 Task: Filter people with service categories by Consulting.
Action: Mouse moved to (488, 114)
Screenshot: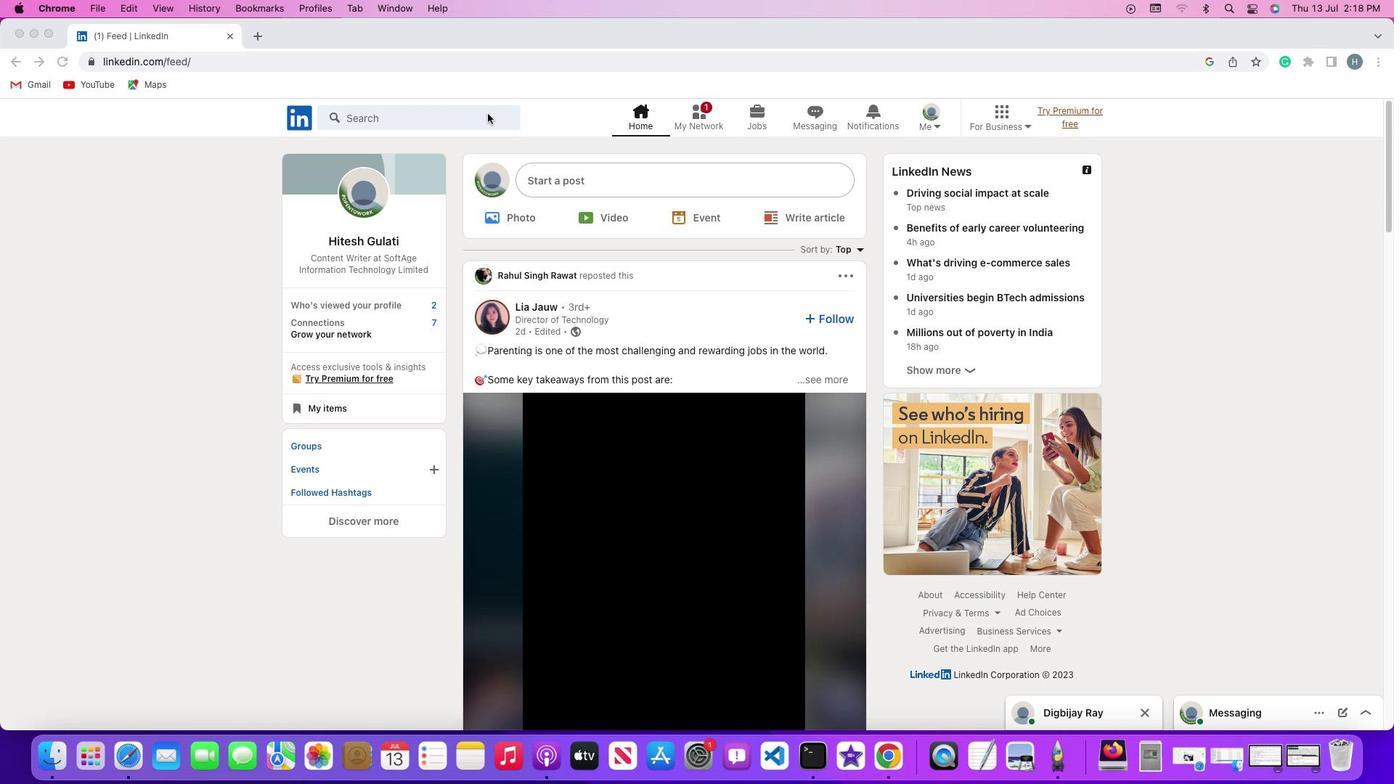 
Action: Mouse pressed left at (488, 114)
Screenshot: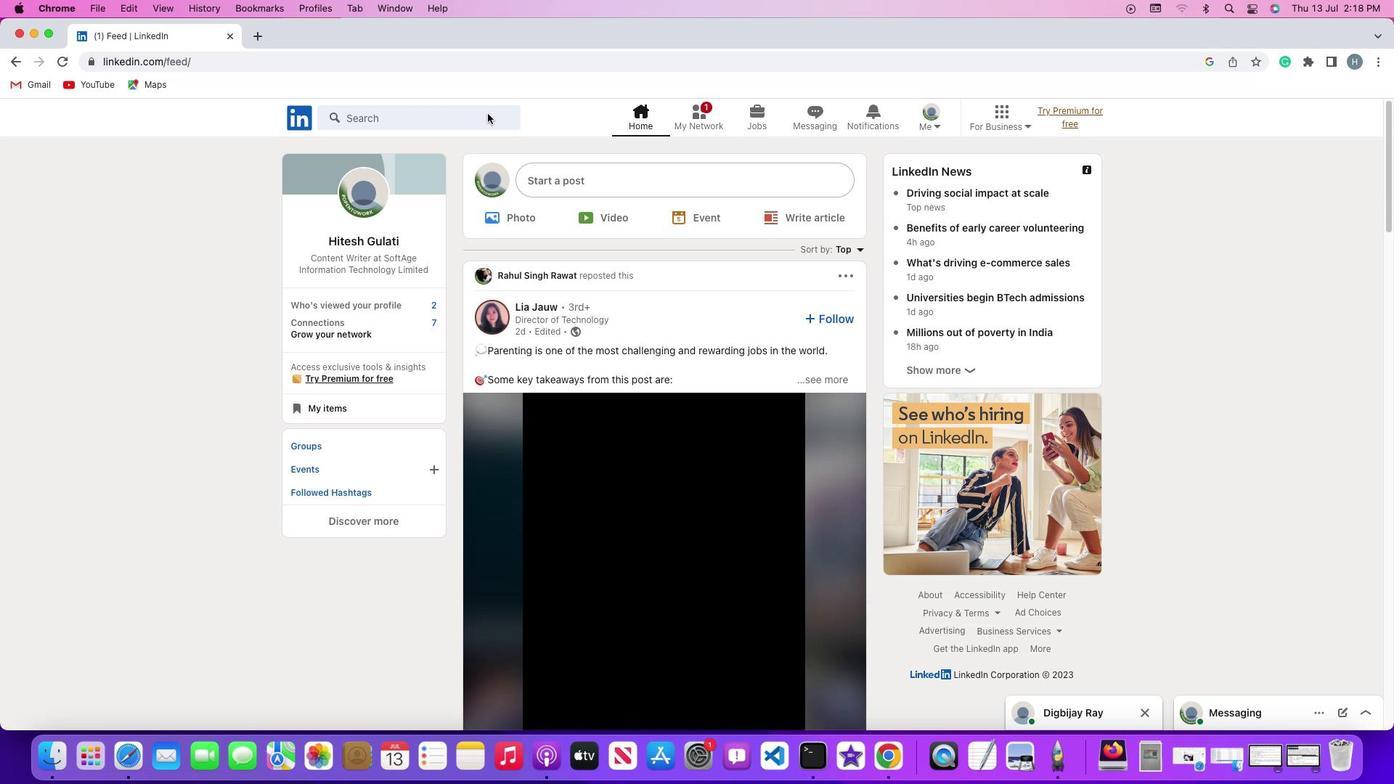 
Action: Mouse pressed left at (488, 114)
Screenshot: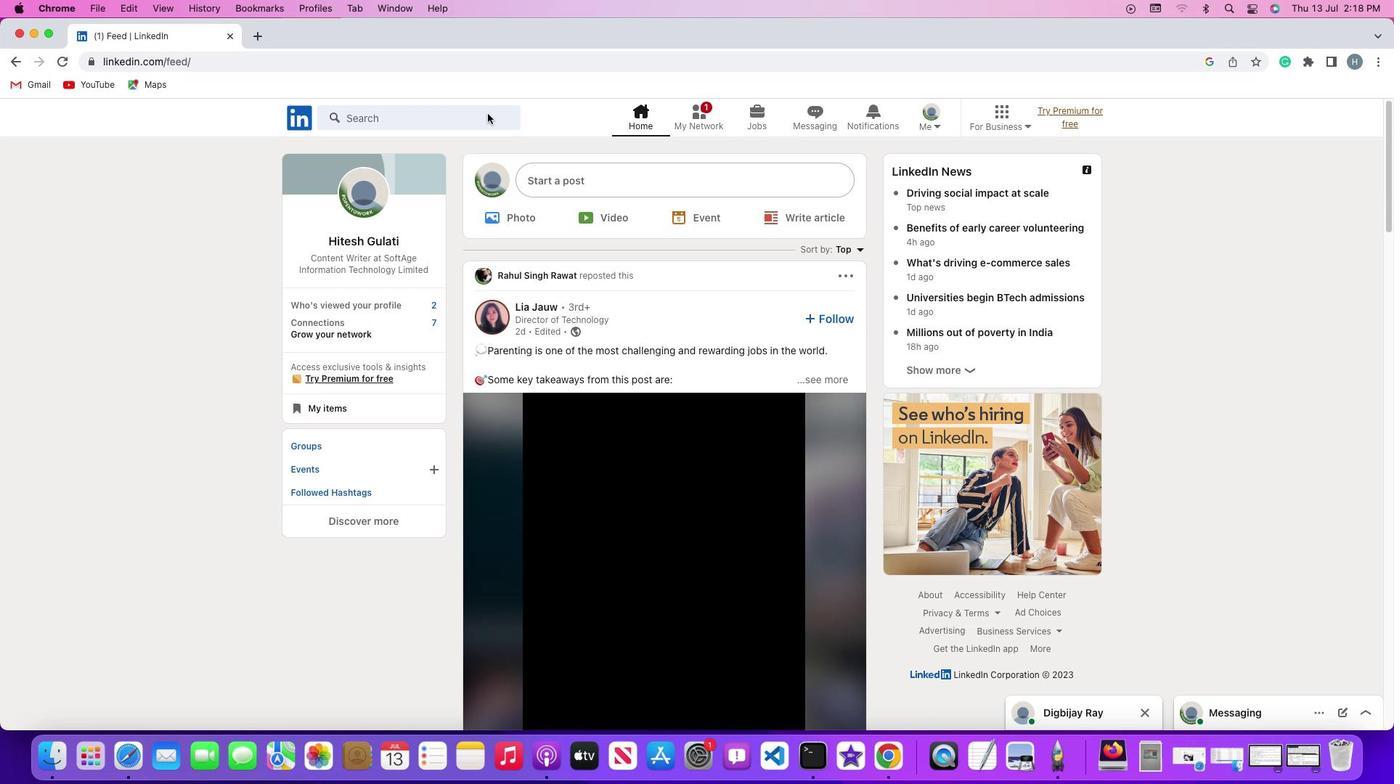
Action: Mouse moved to (487, 114)
Screenshot: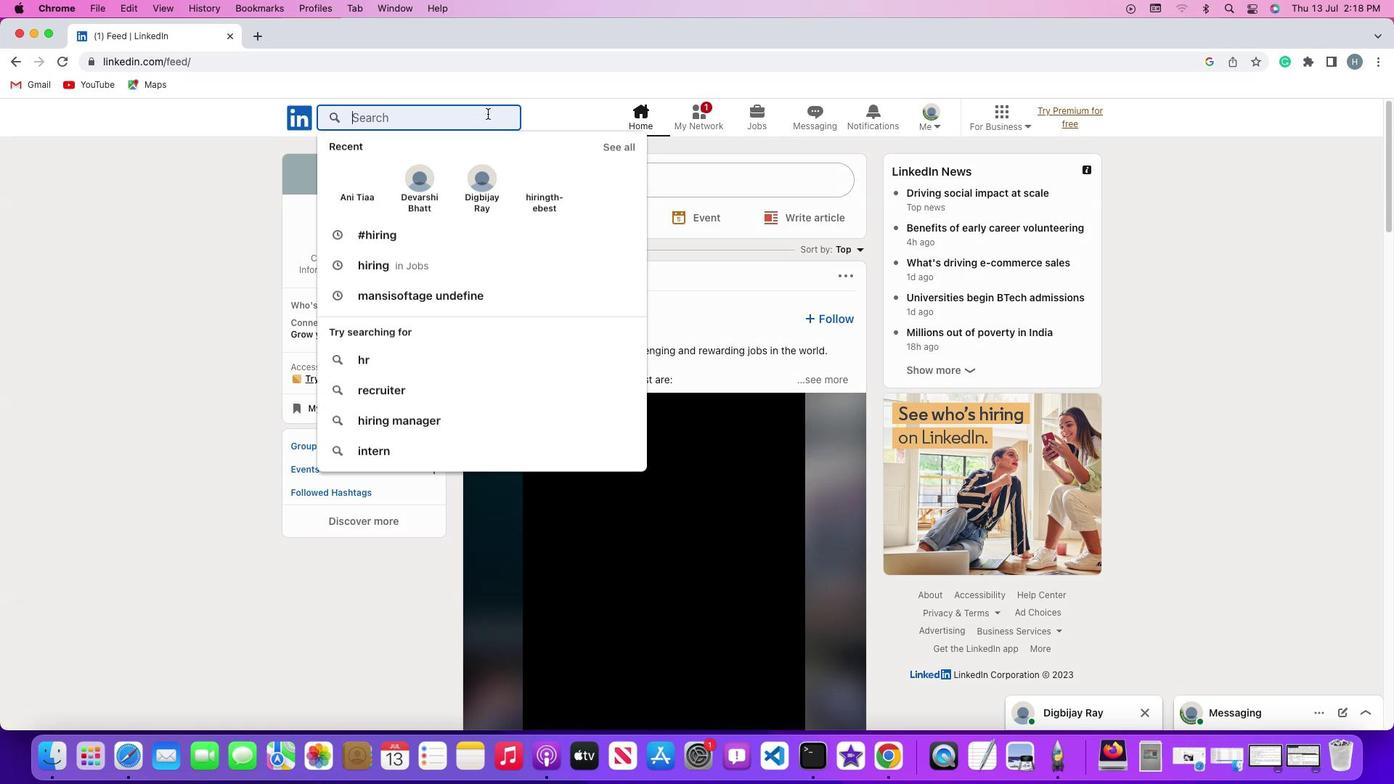 
Action: Key pressed Key.shift'#''h''i''r''i''n''g'Key.enter
Screenshot: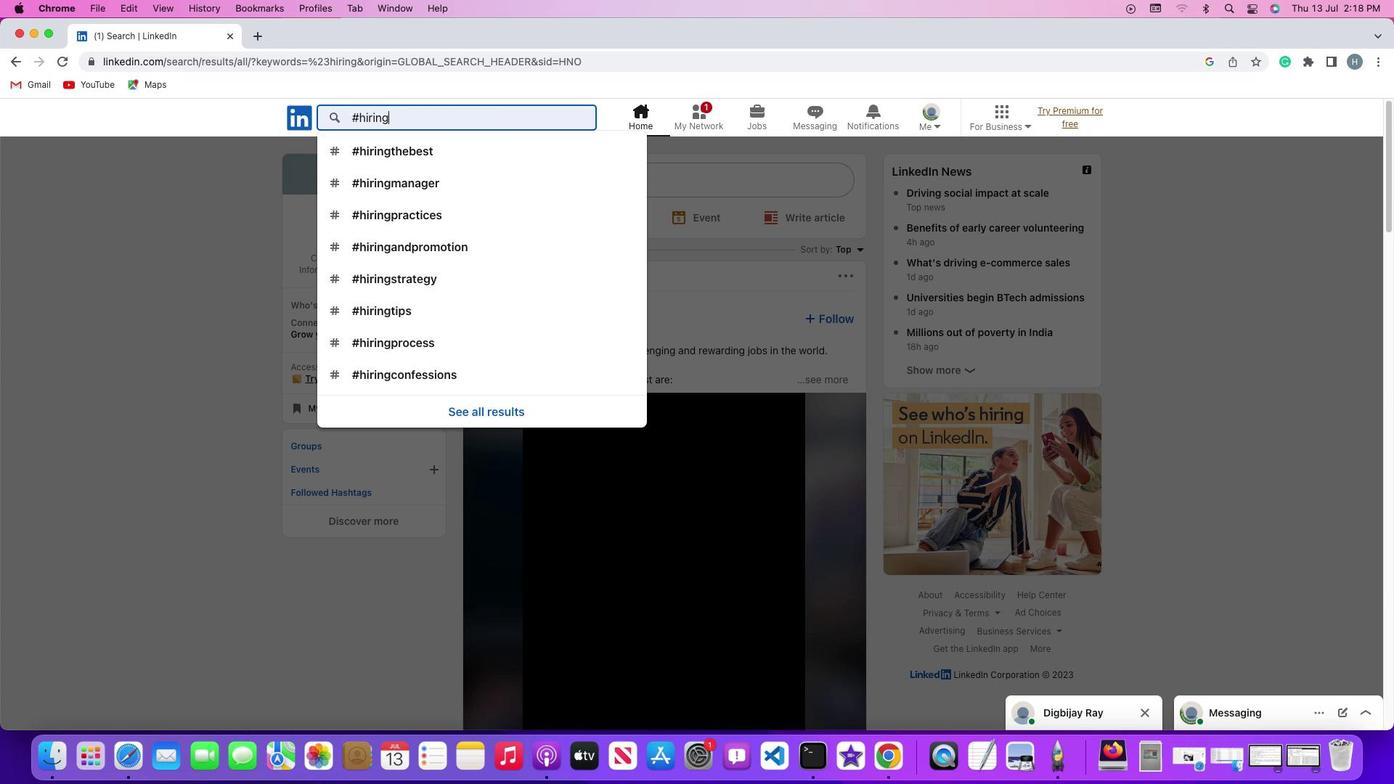 
Action: Mouse moved to (422, 156)
Screenshot: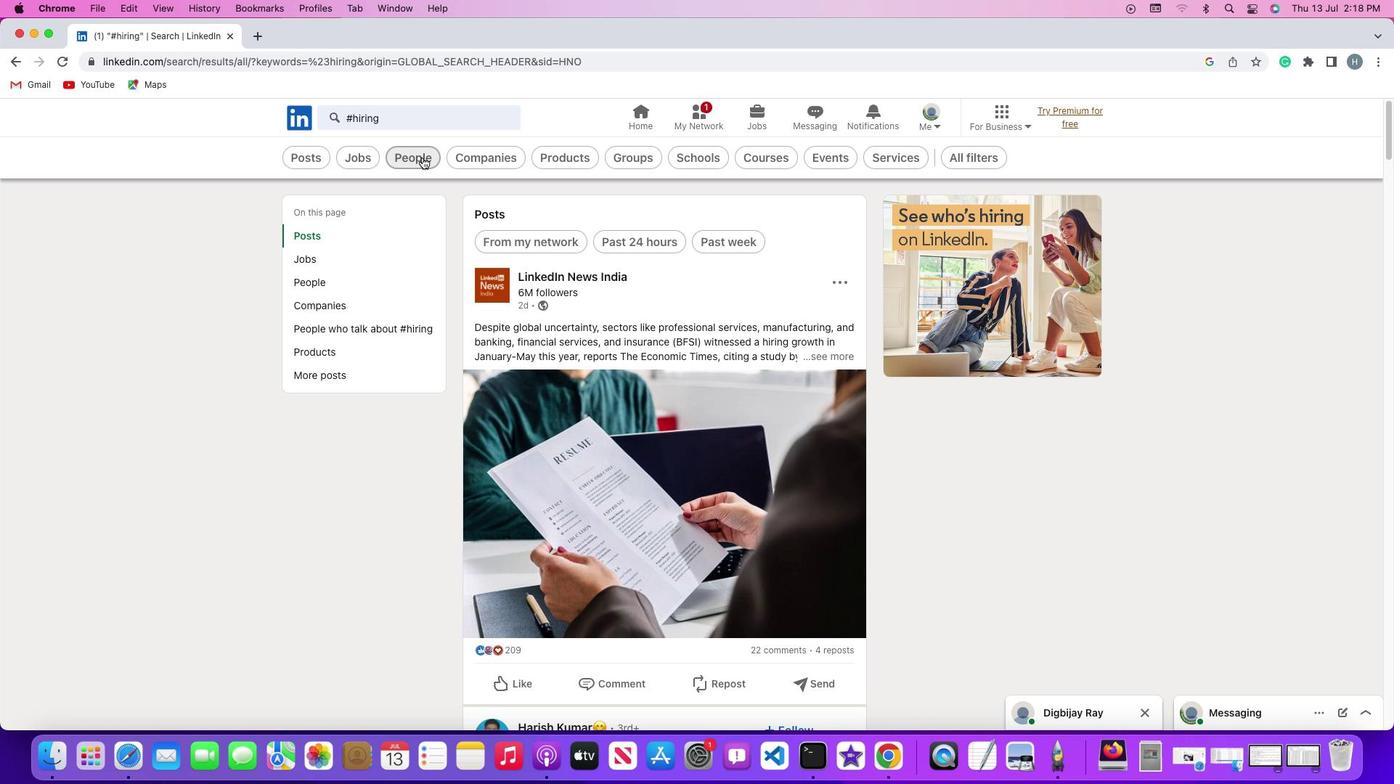 
Action: Mouse pressed left at (422, 156)
Screenshot: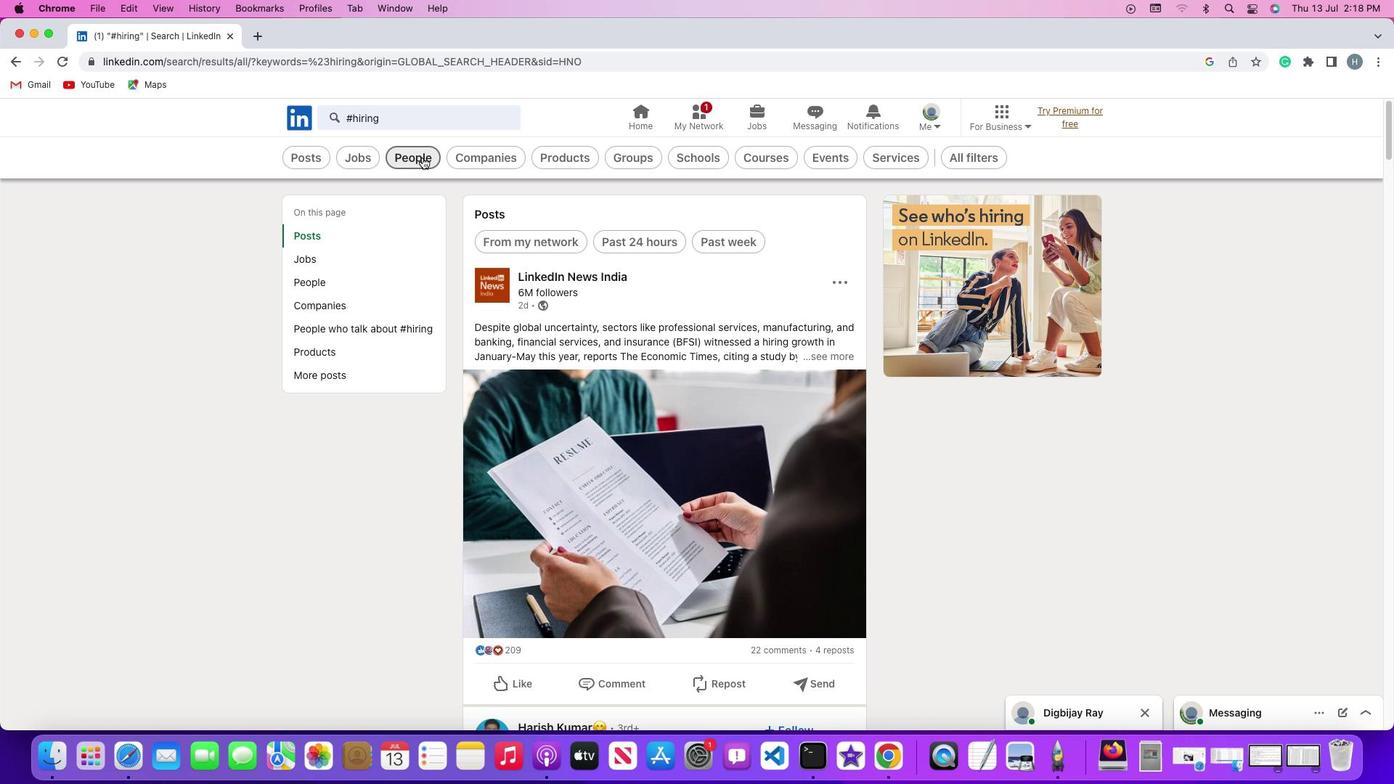 
Action: Mouse moved to (742, 156)
Screenshot: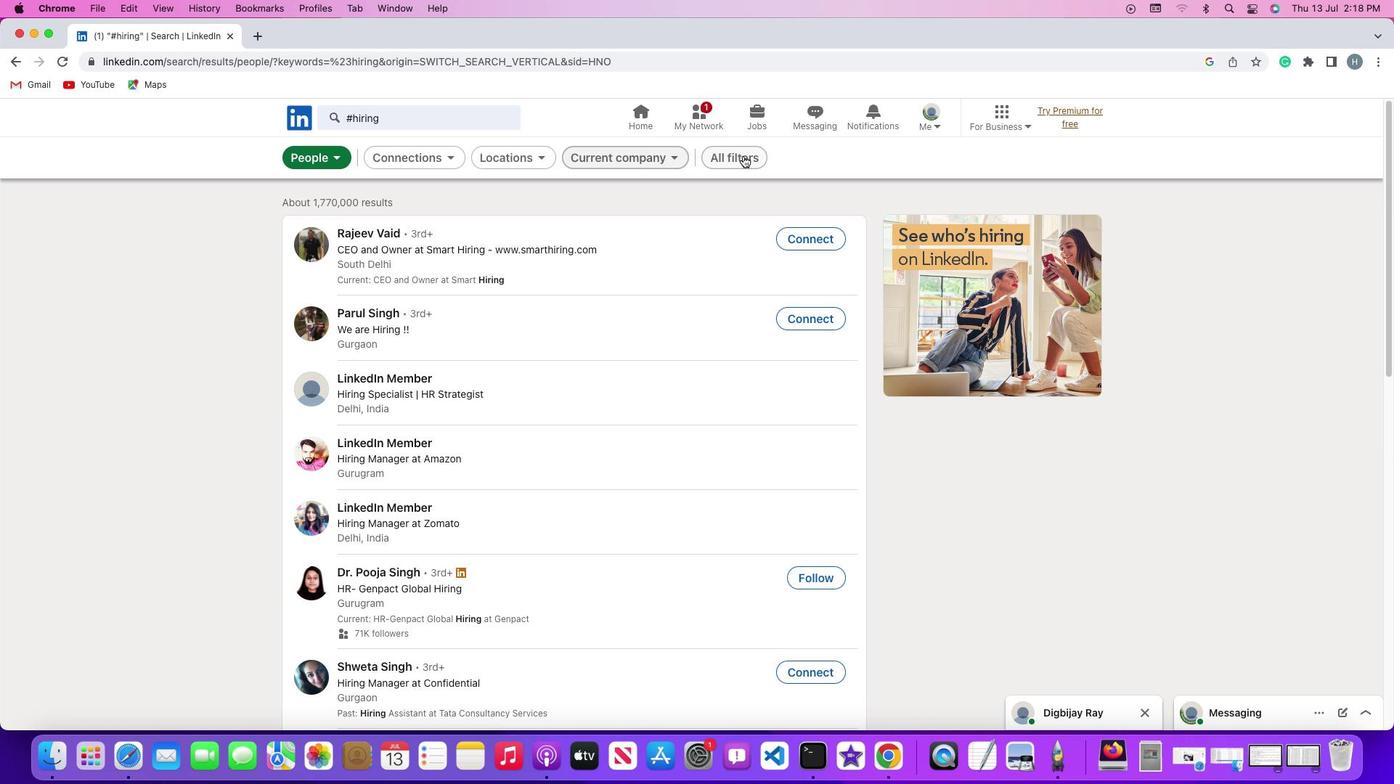 
Action: Mouse pressed left at (742, 156)
Screenshot: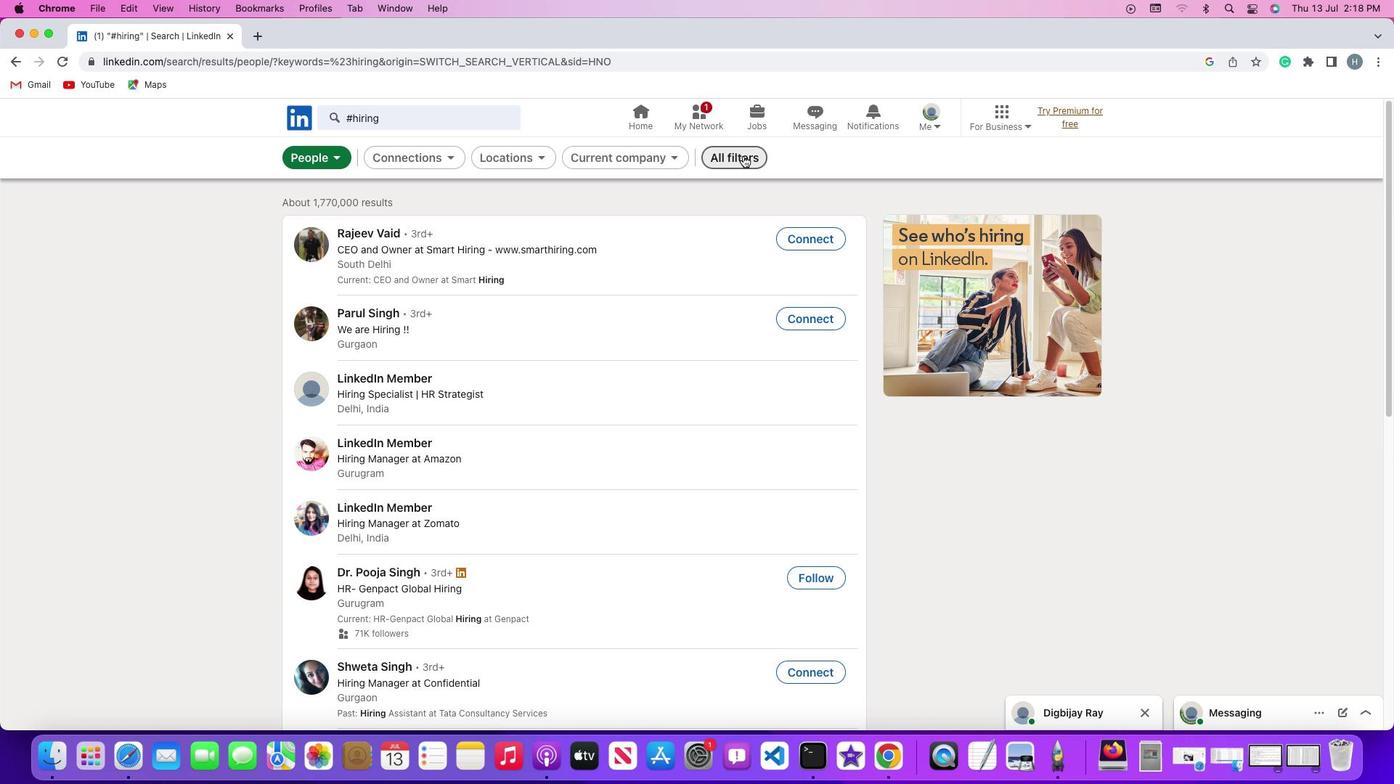 
Action: Mouse moved to (1127, 537)
Screenshot: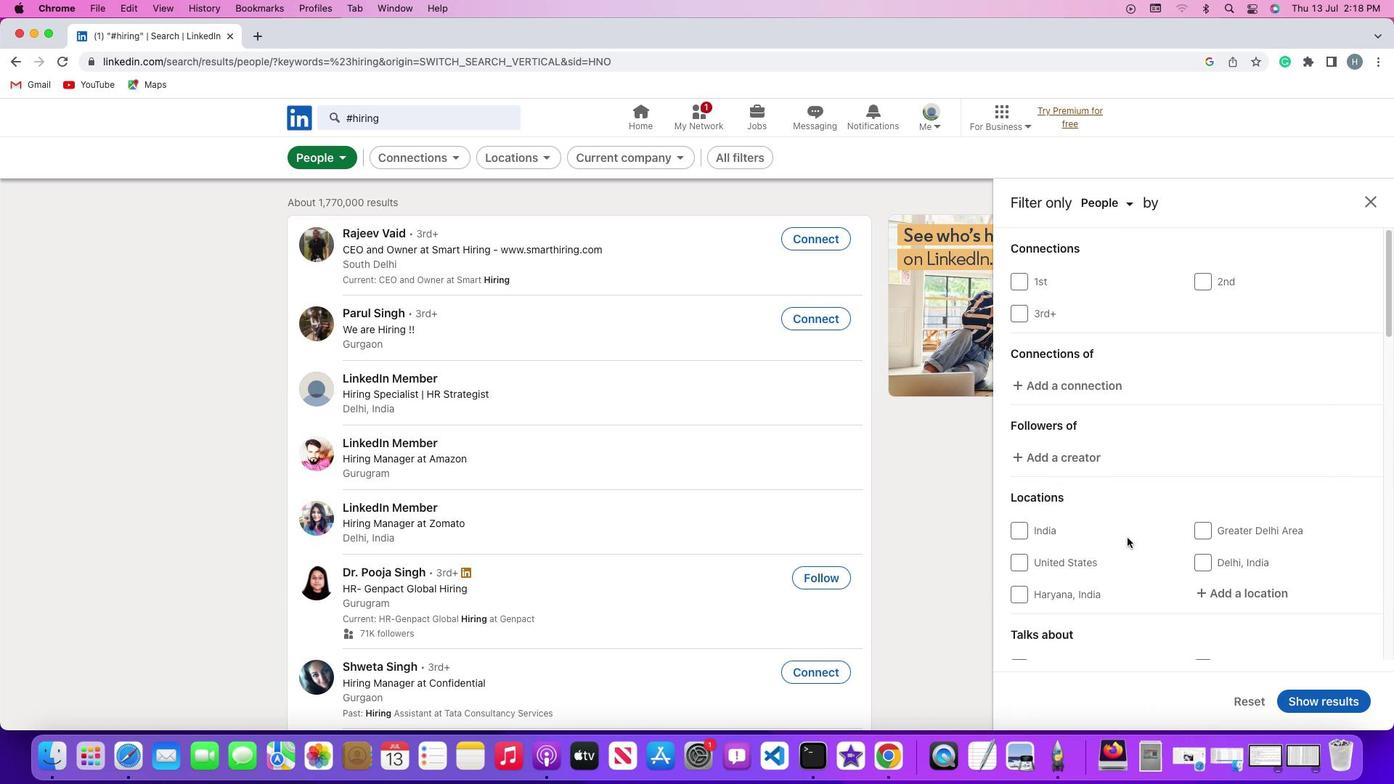 
Action: Mouse scrolled (1127, 537) with delta (0, 0)
Screenshot: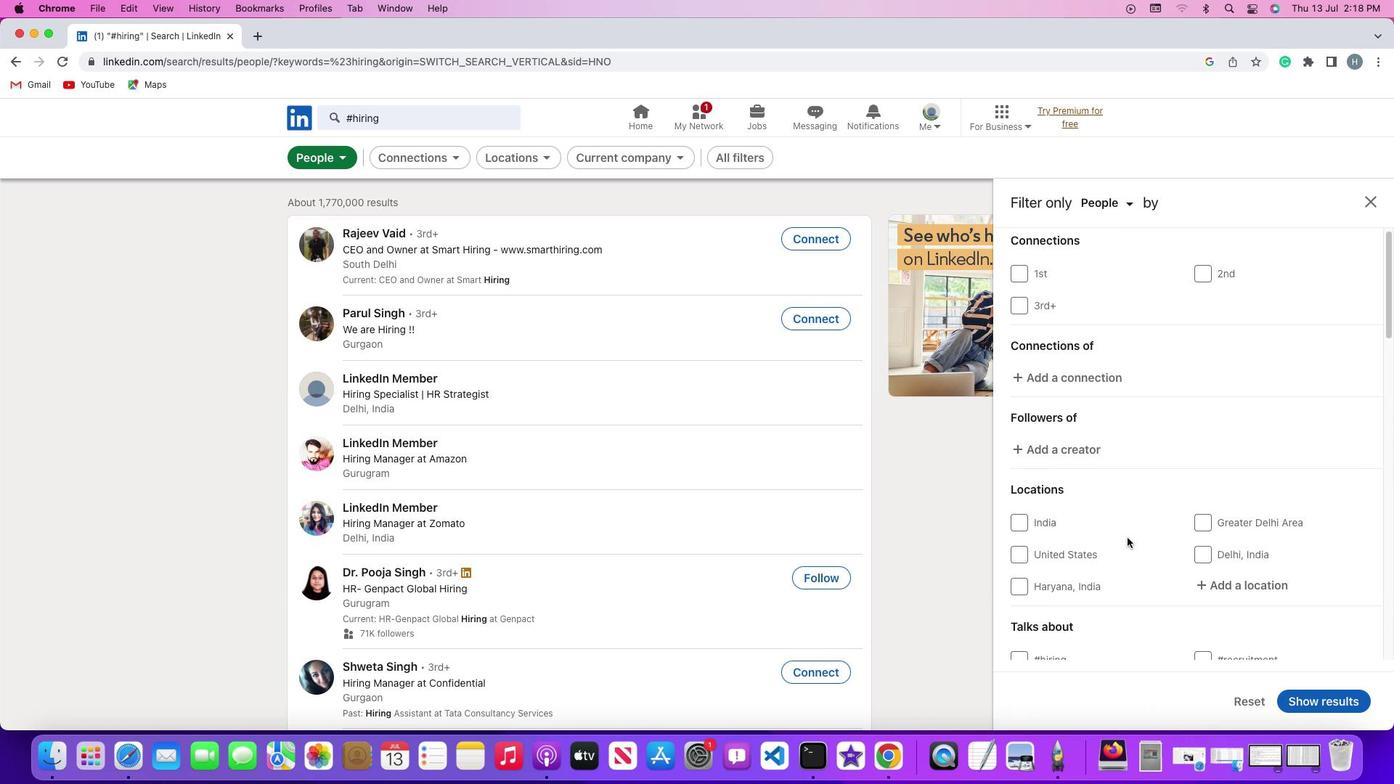 
Action: Mouse scrolled (1127, 537) with delta (0, 0)
Screenshot: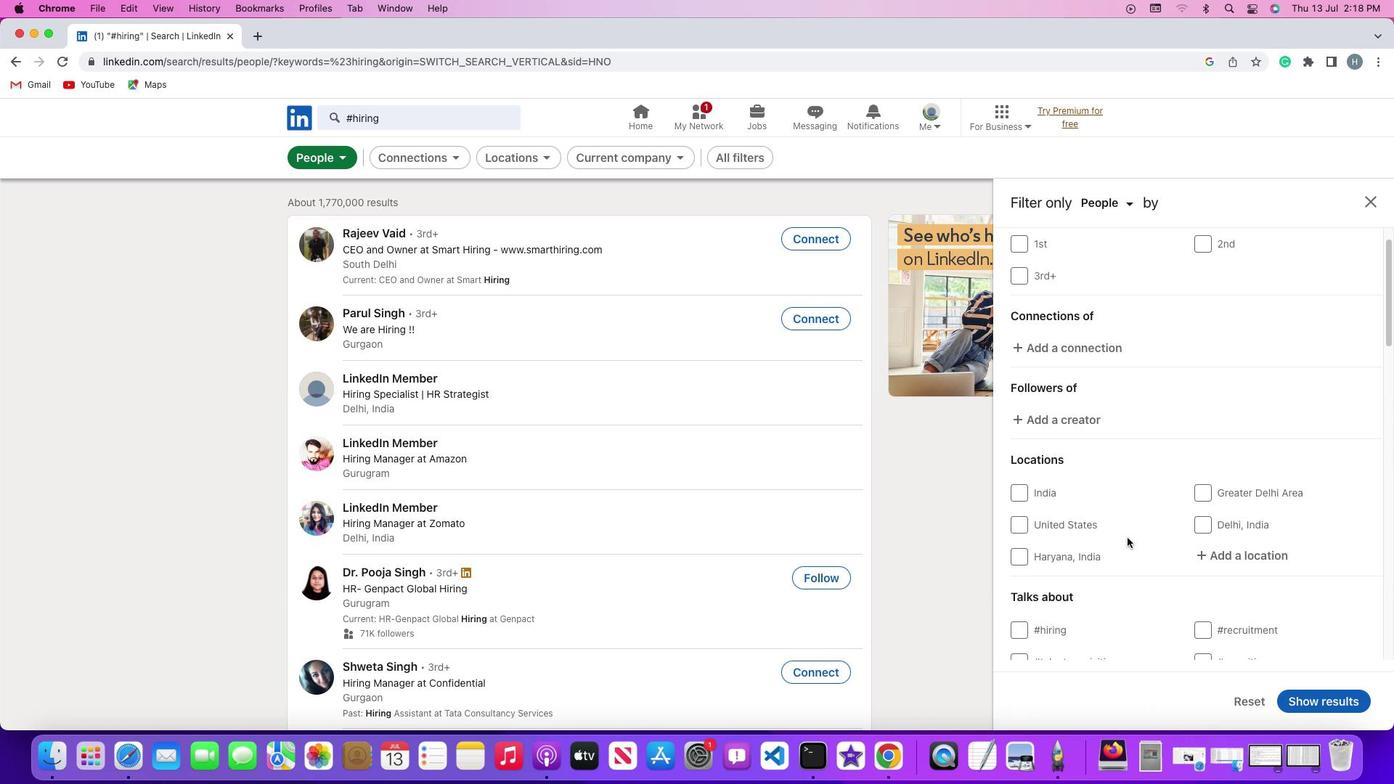 
Action: Mouse scrolled (1127, 537) with delta (0, -1)
Screenshot: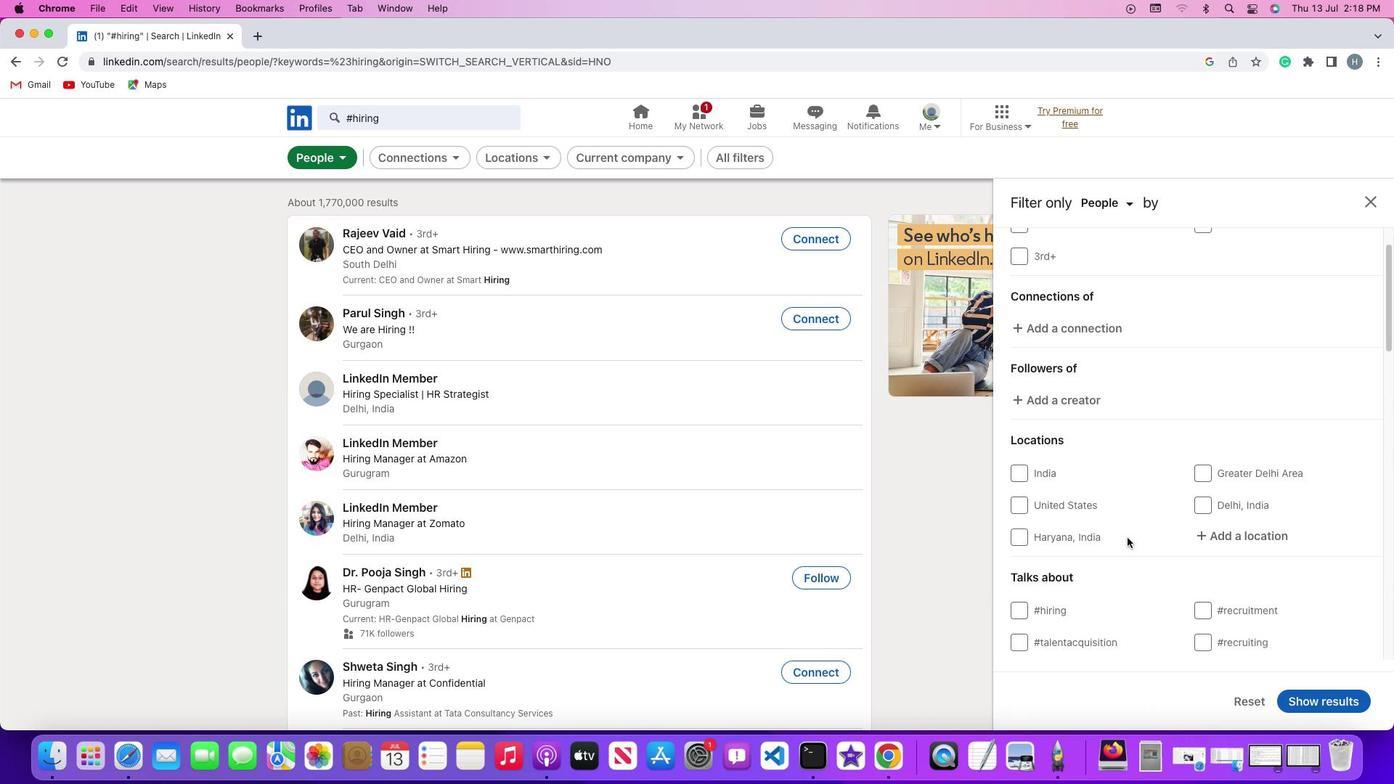
Action: Mouse moved to (1126, 538)
Screenshot: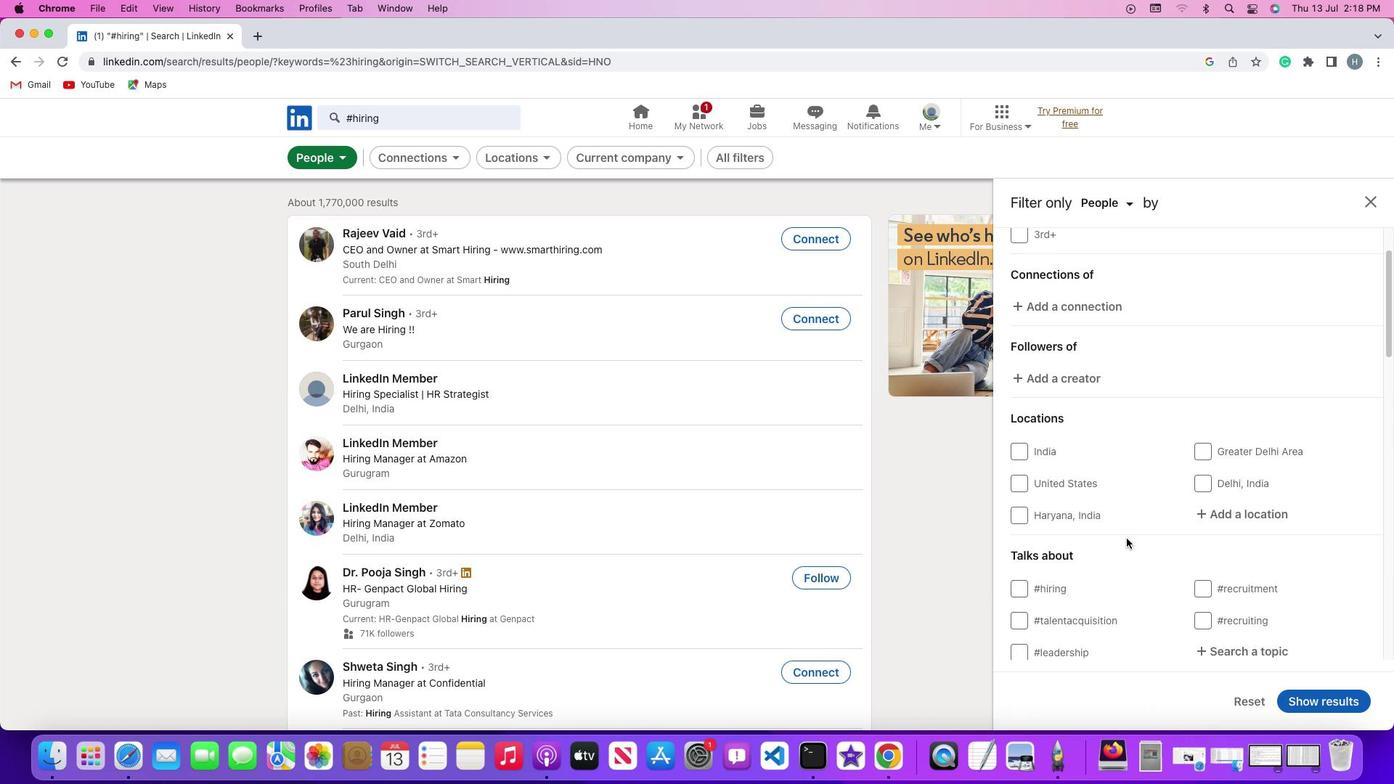 
Action: Mouse scrolled (1126, 538) with delta (0, 0)
Screenshot: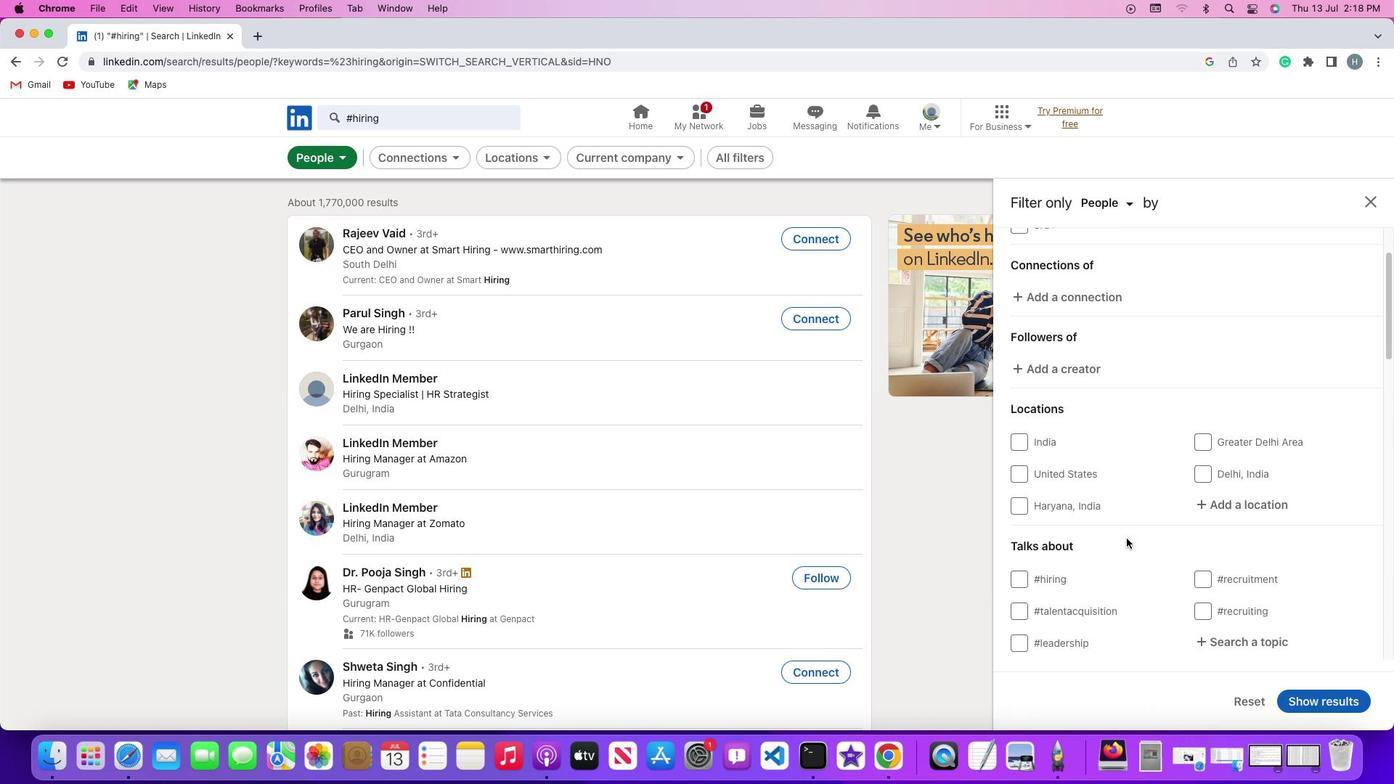 
Action: Mouse scrolled (1126, 538) with delta (0, 0)
Screenshot: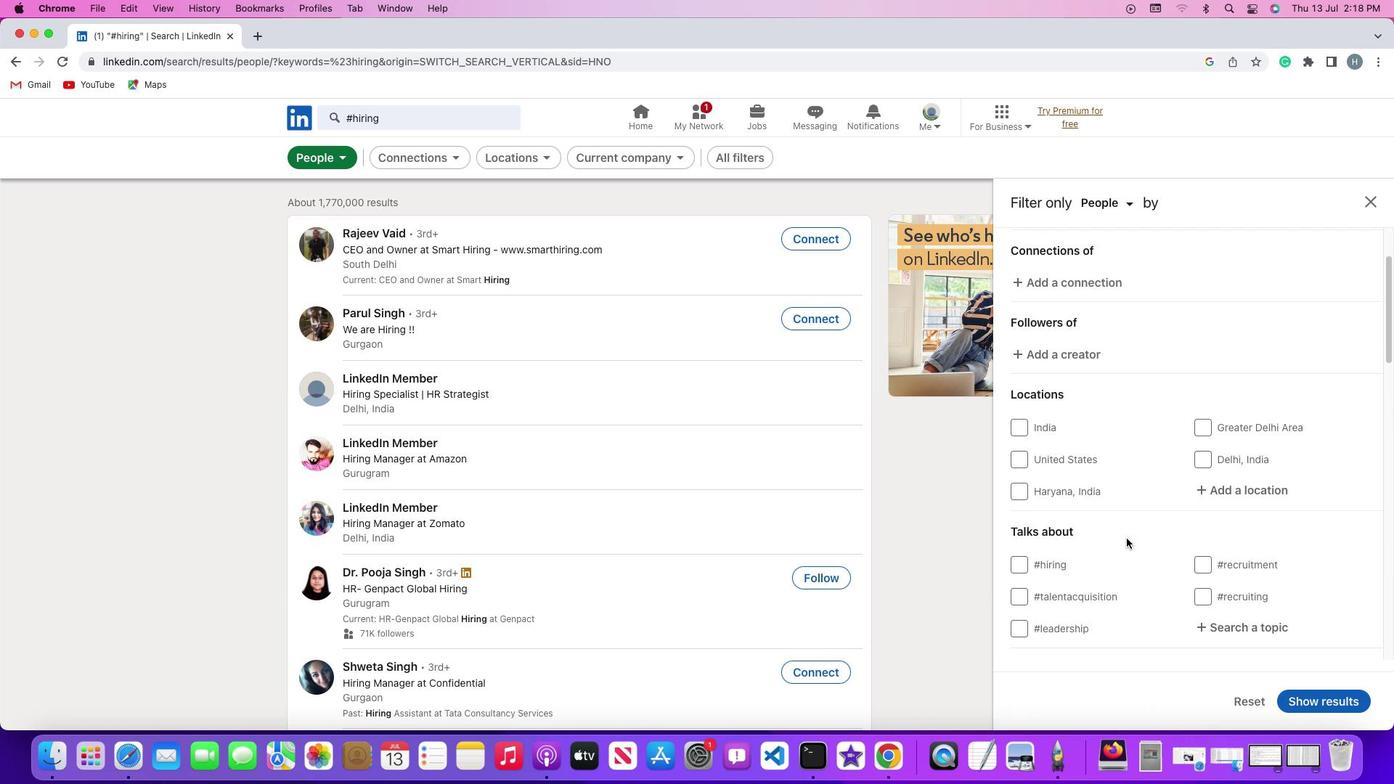 
Action: Mouse scrolled (1126, 538) with delta (0, -1)
Screenshot: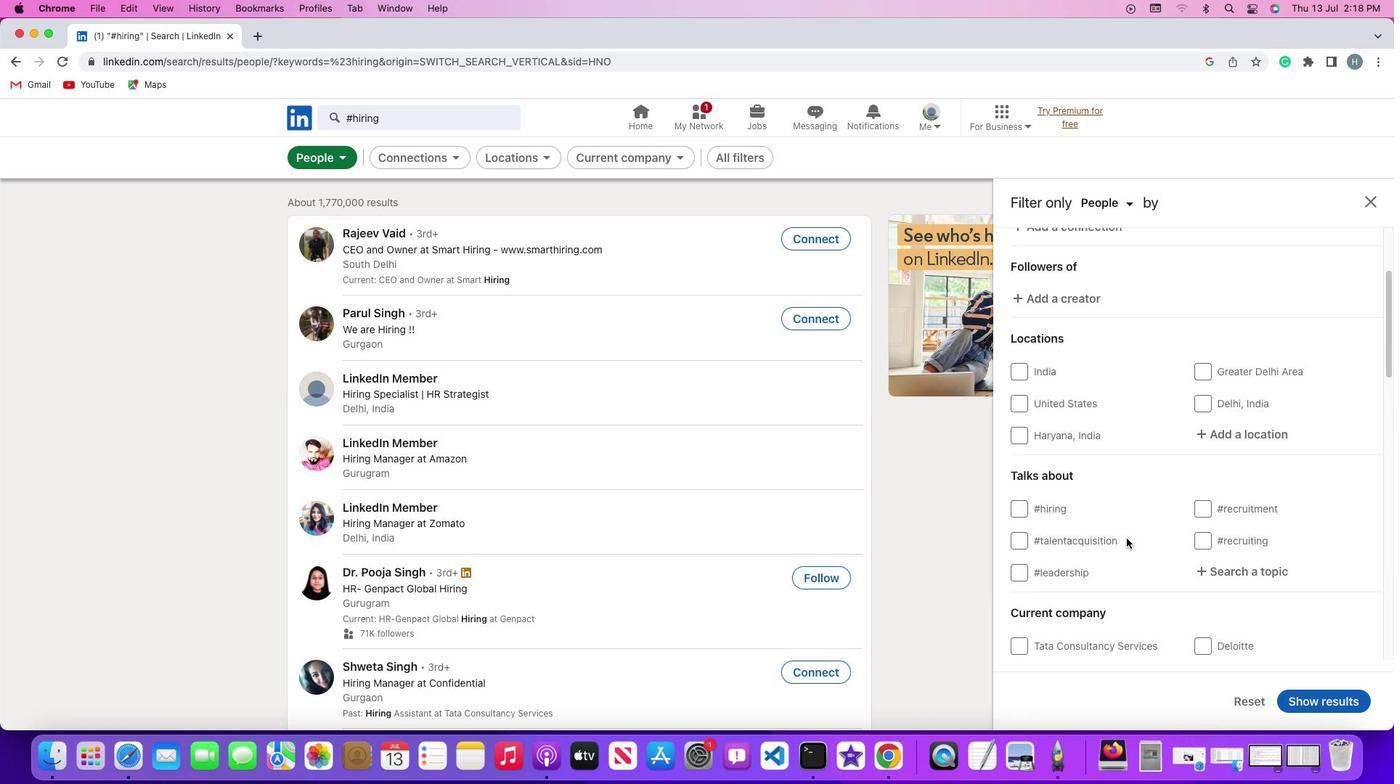 
Action: Mouse scrolled (1126, 538) with delta (0, -2)
Screenshot: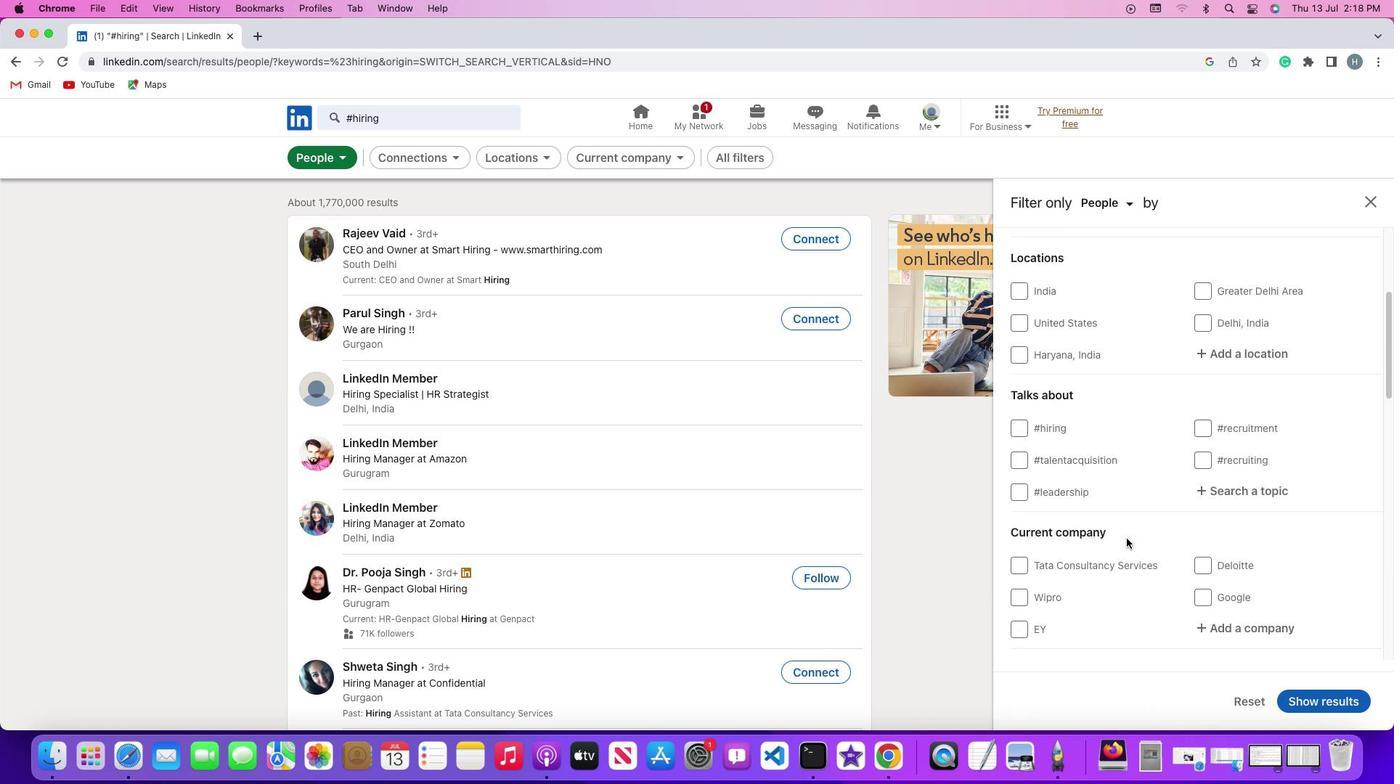 
Action: Mouse scrolled (1126, 538) with delta (0, 0)
Screenshot: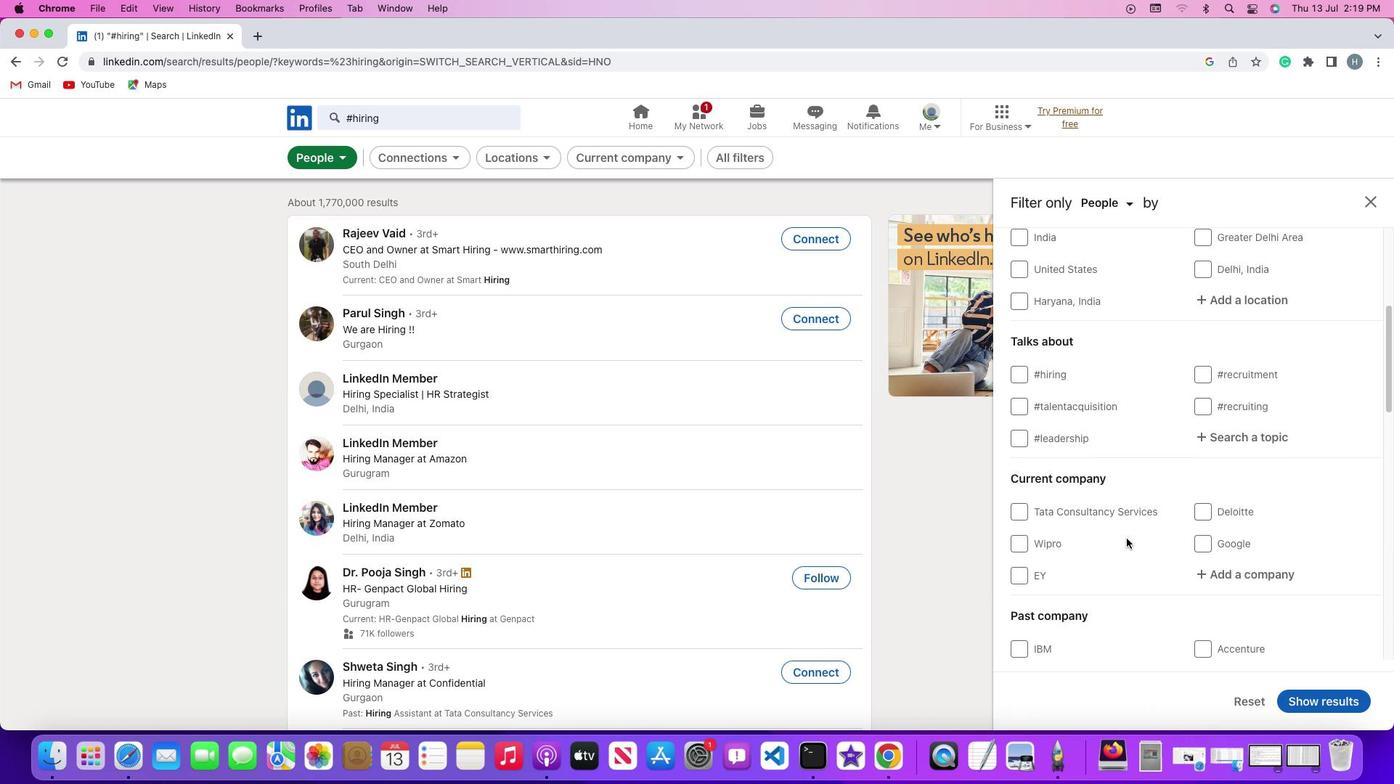 
Action: Mouse scrolled (1126, 538) with delta (0, 0)
Screenshot: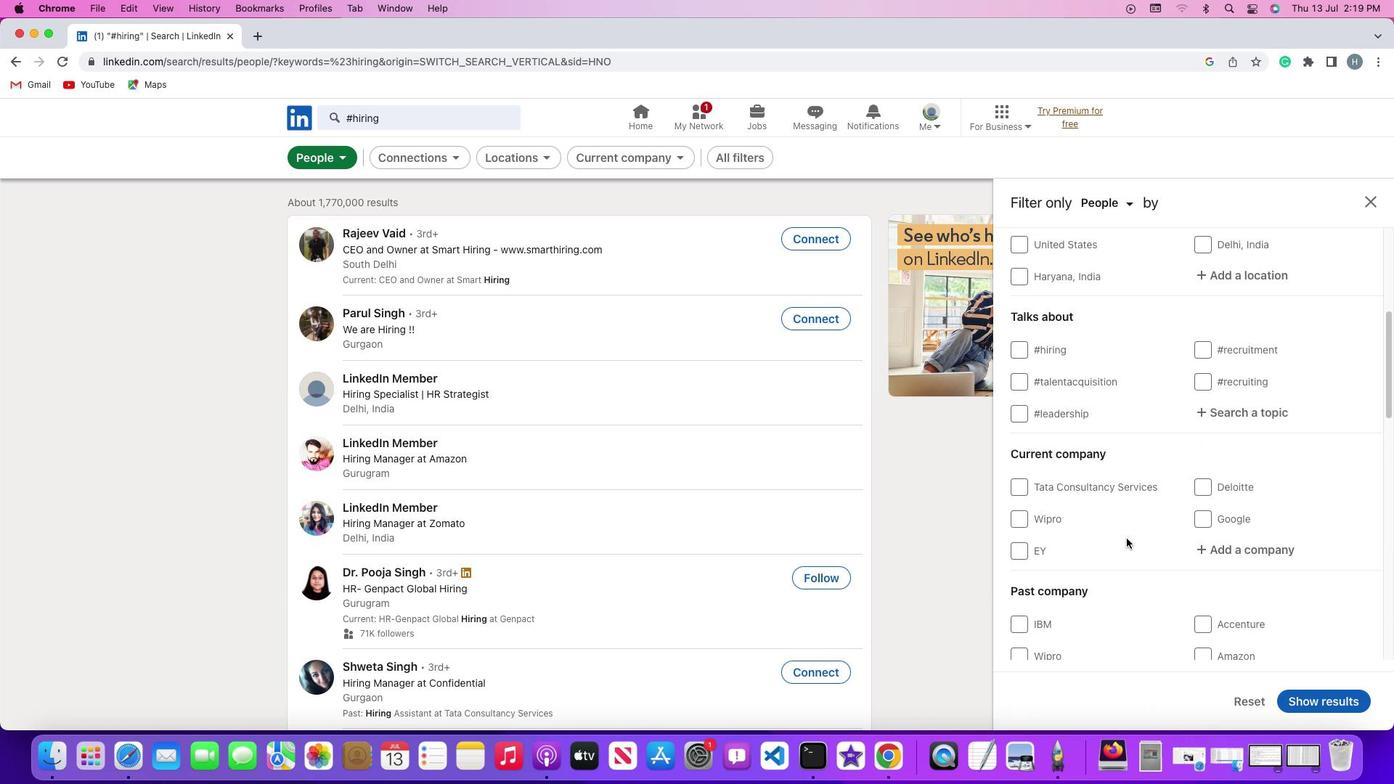 
Action: Mouse scrolled (1126, 538) with delta (0, -1)
Screenshot: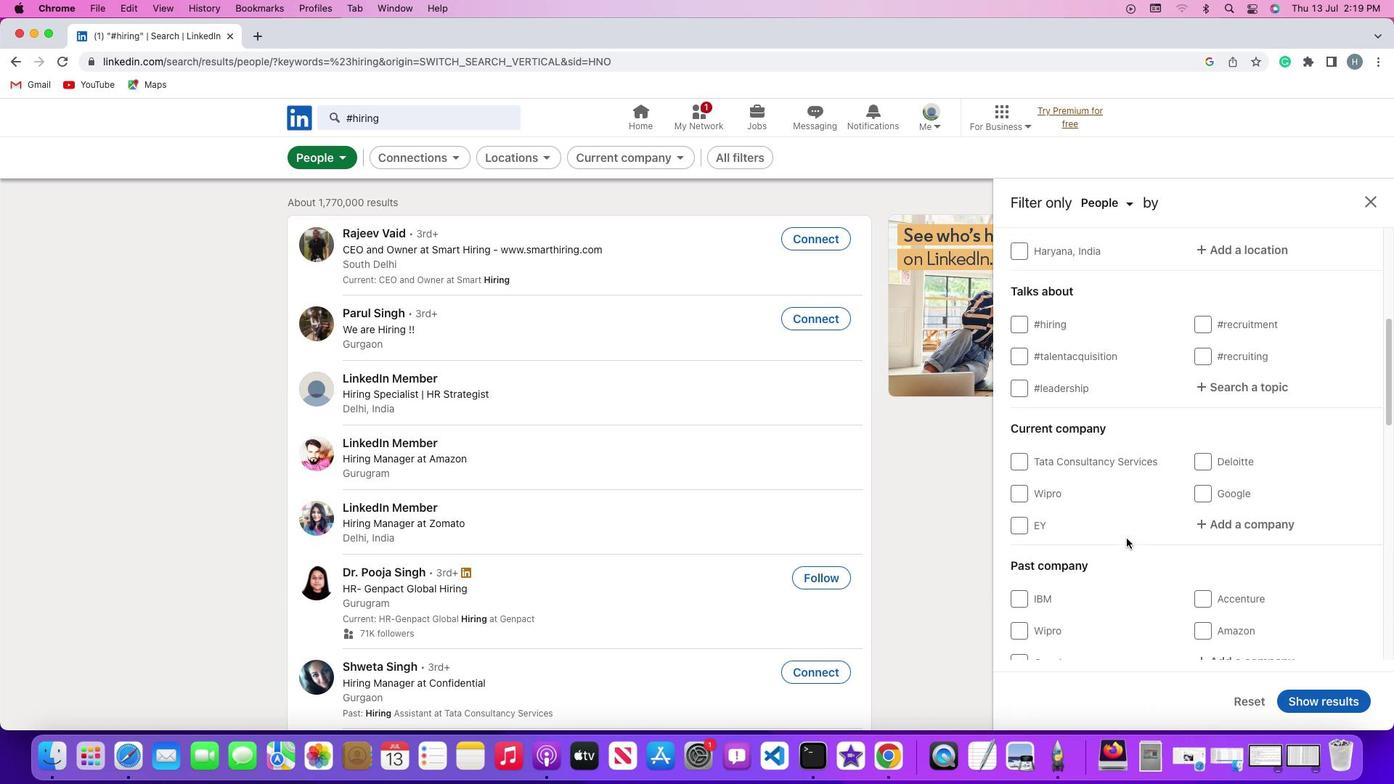
Action: Mouse scrolled (1126, 538) with delta (0, 0)
Screenshot: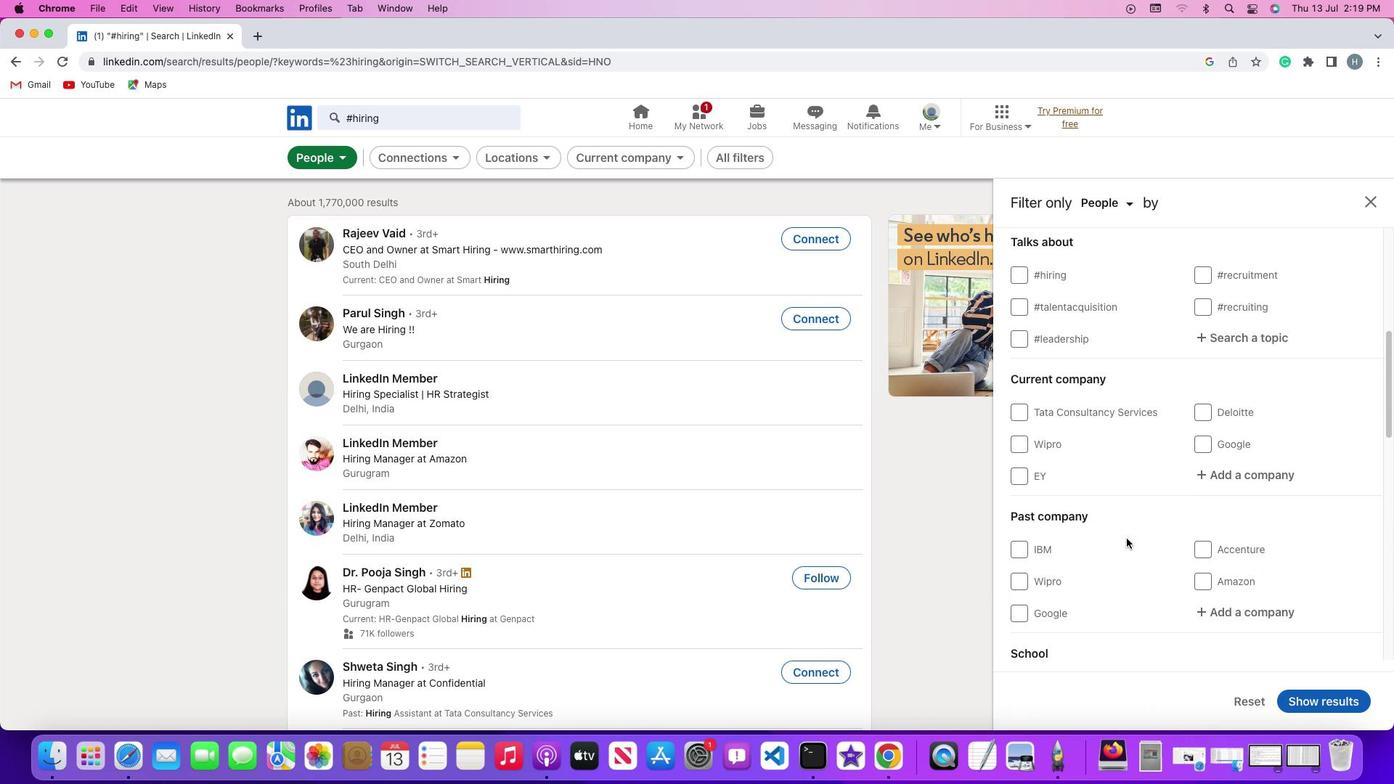 
Action: Mouse scrolled (1126, 538) with delta (0, 0)
Screenshot: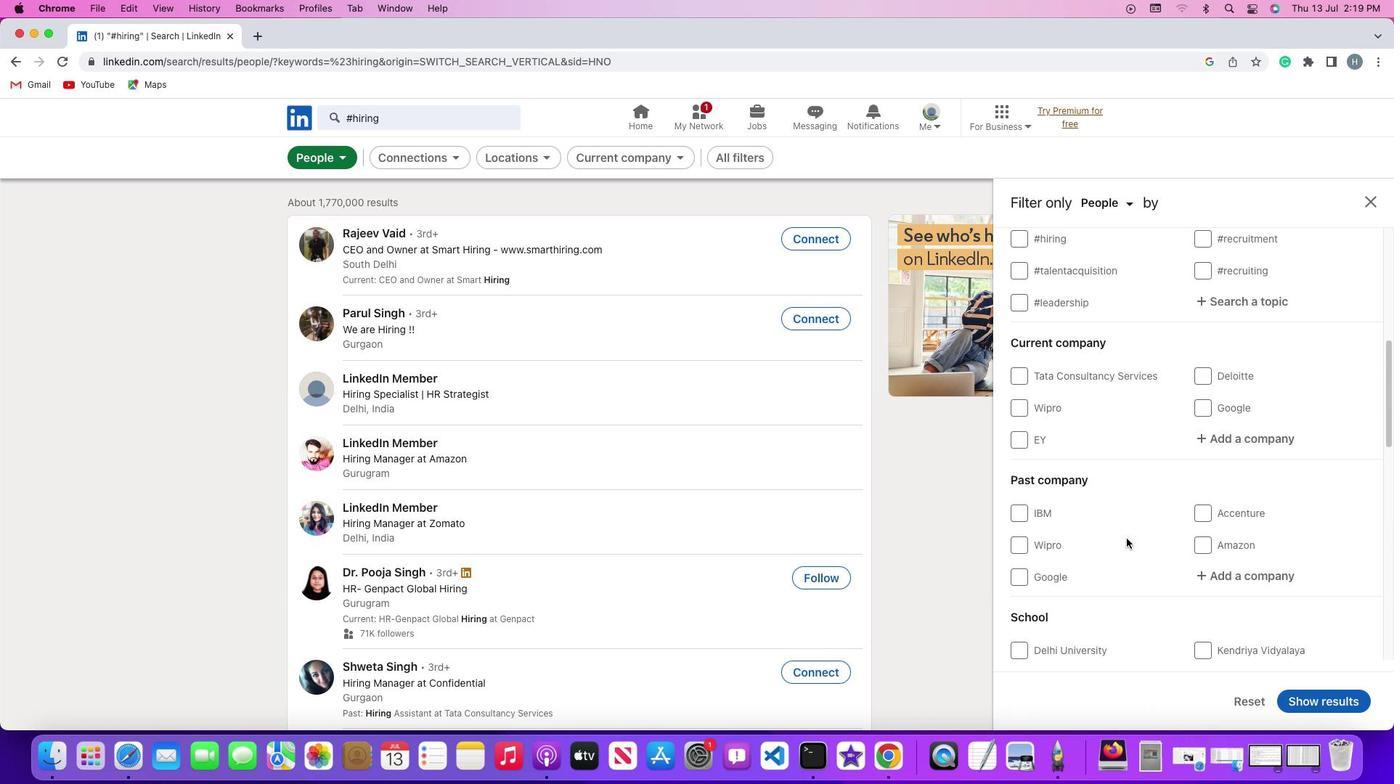 
Action: Mouse scrolled (1126, 538) with delta (0, -1)
Screenshot: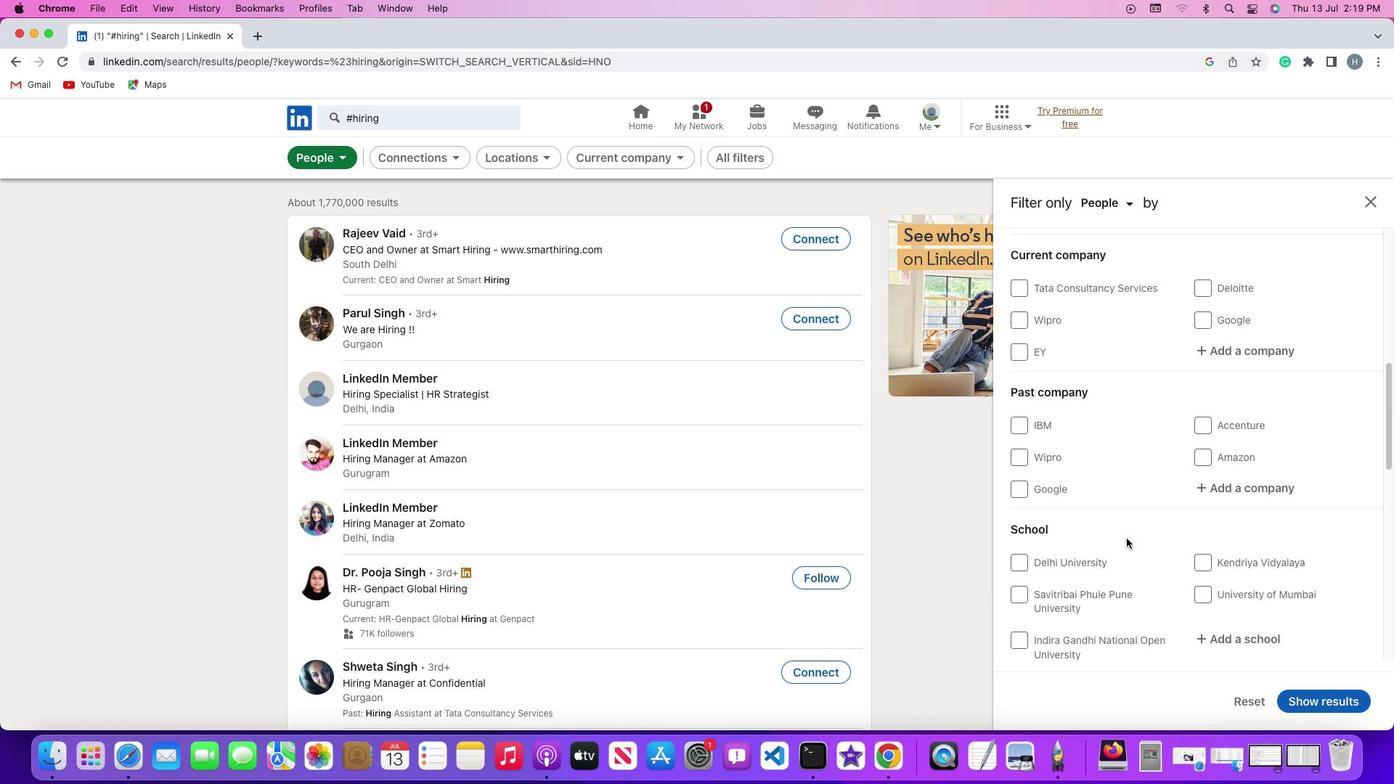 
Action: Mouse scrolled (1126, 538) with delta (0, -2)
Screenshot: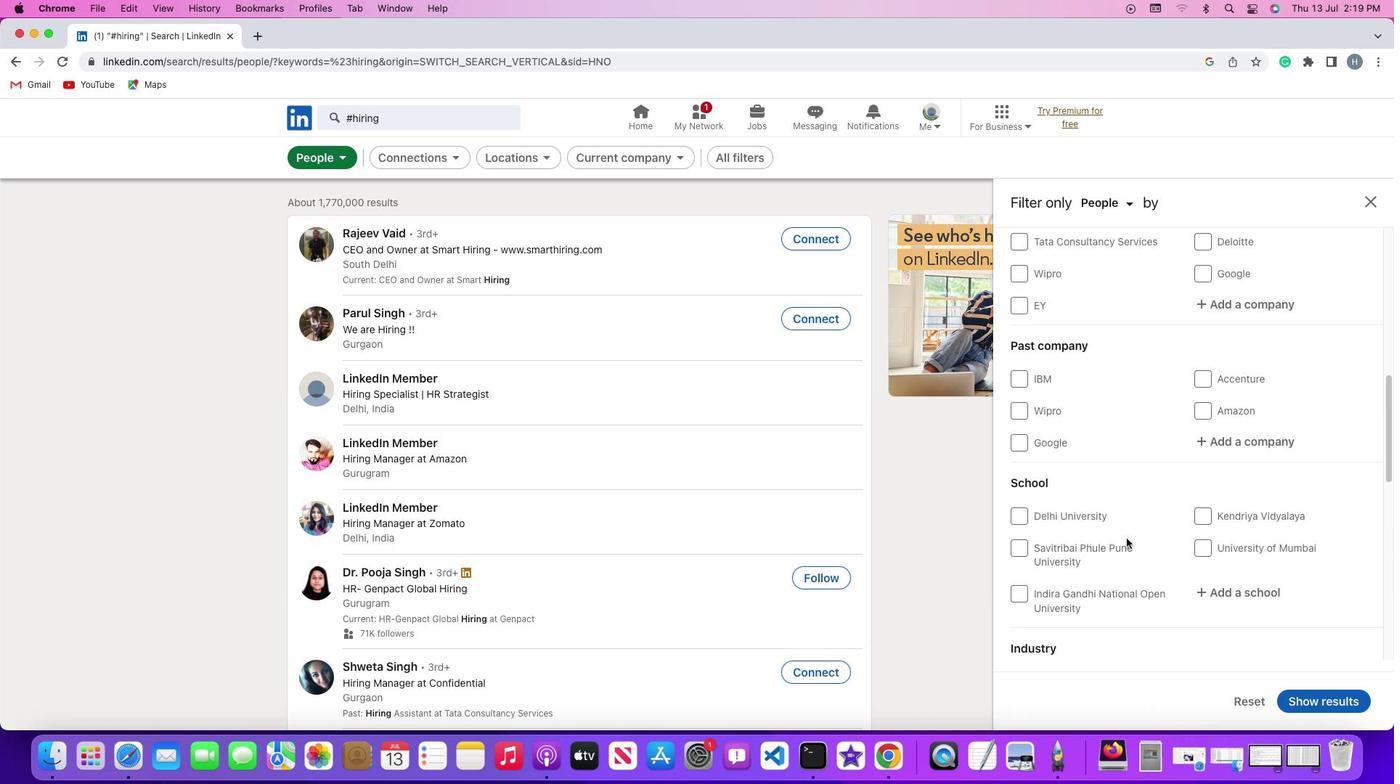 
Action: Mouse scrolled (1126, 538) with delta (0, 0)
Screenshot: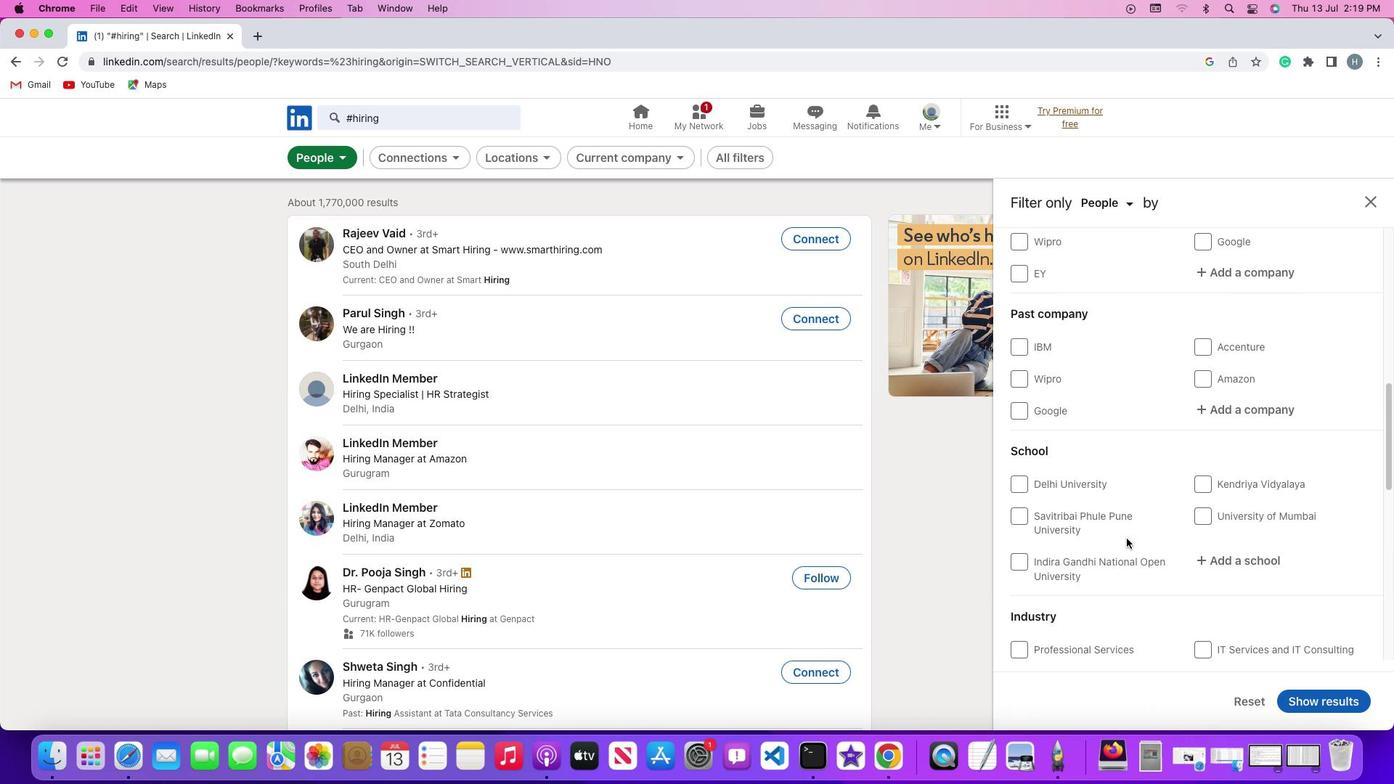 
Action: Mouse scrolled (1126, 538) with delta (0, 0)
Screenshot: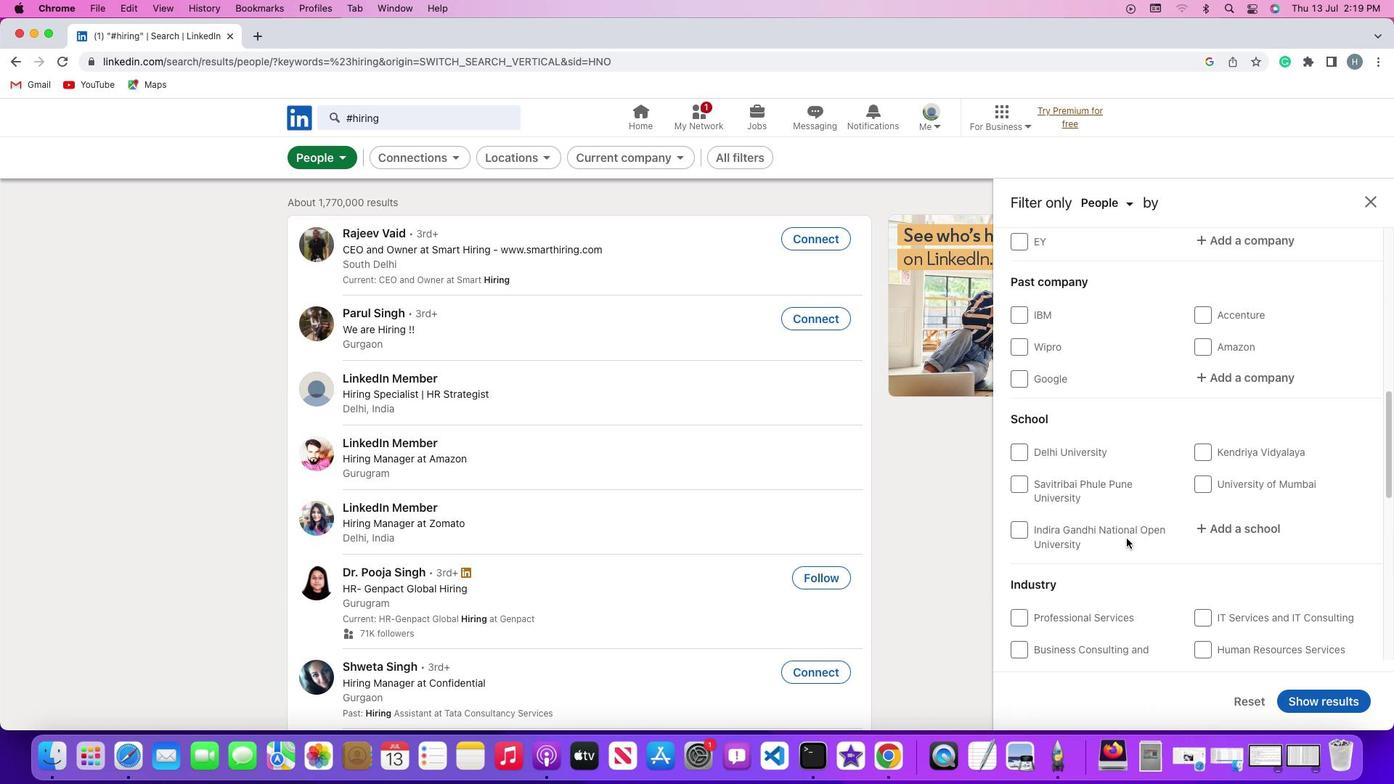 
Action: Mouse scrolled (1126, 538) with delta (0, -1)
Screenshot: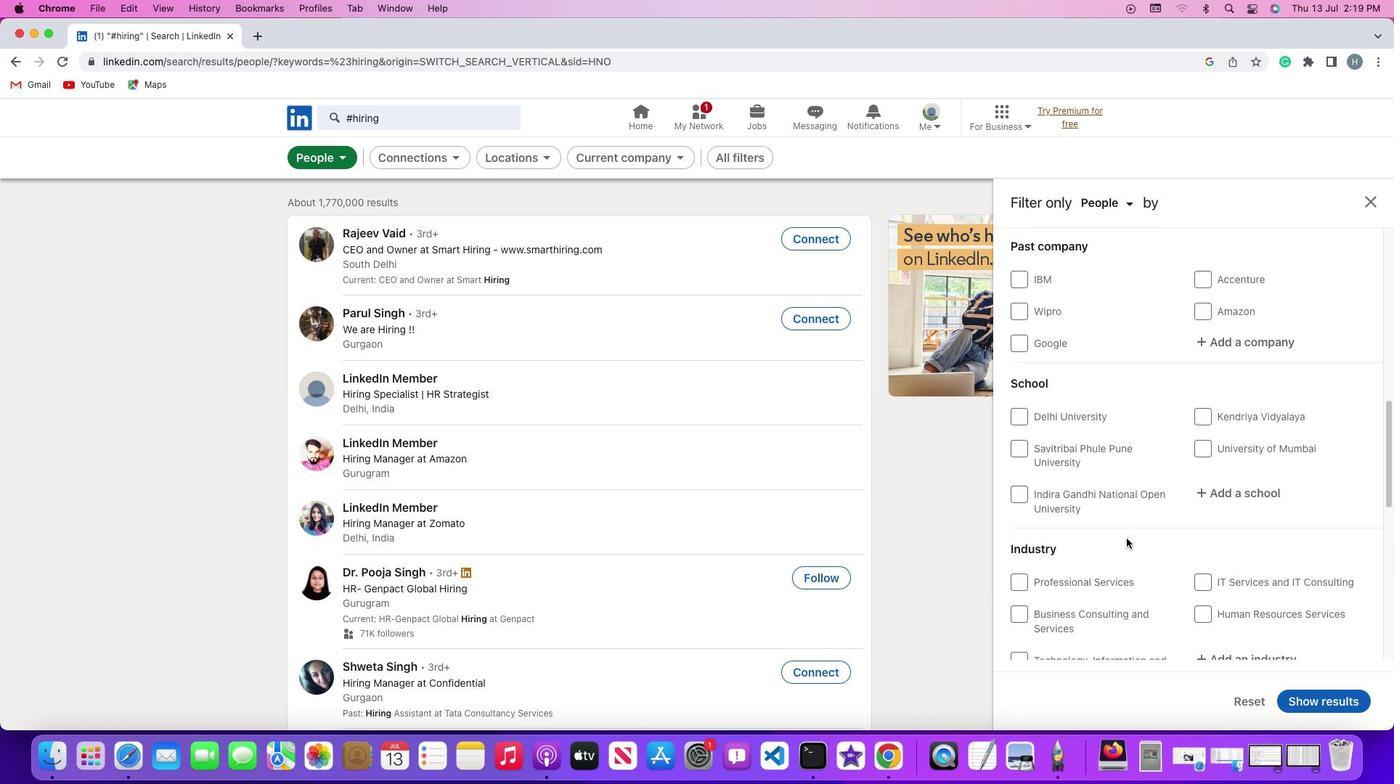 
Action: Mouse scrolled (1126, 538) with delta (0, -2)
Screenshot: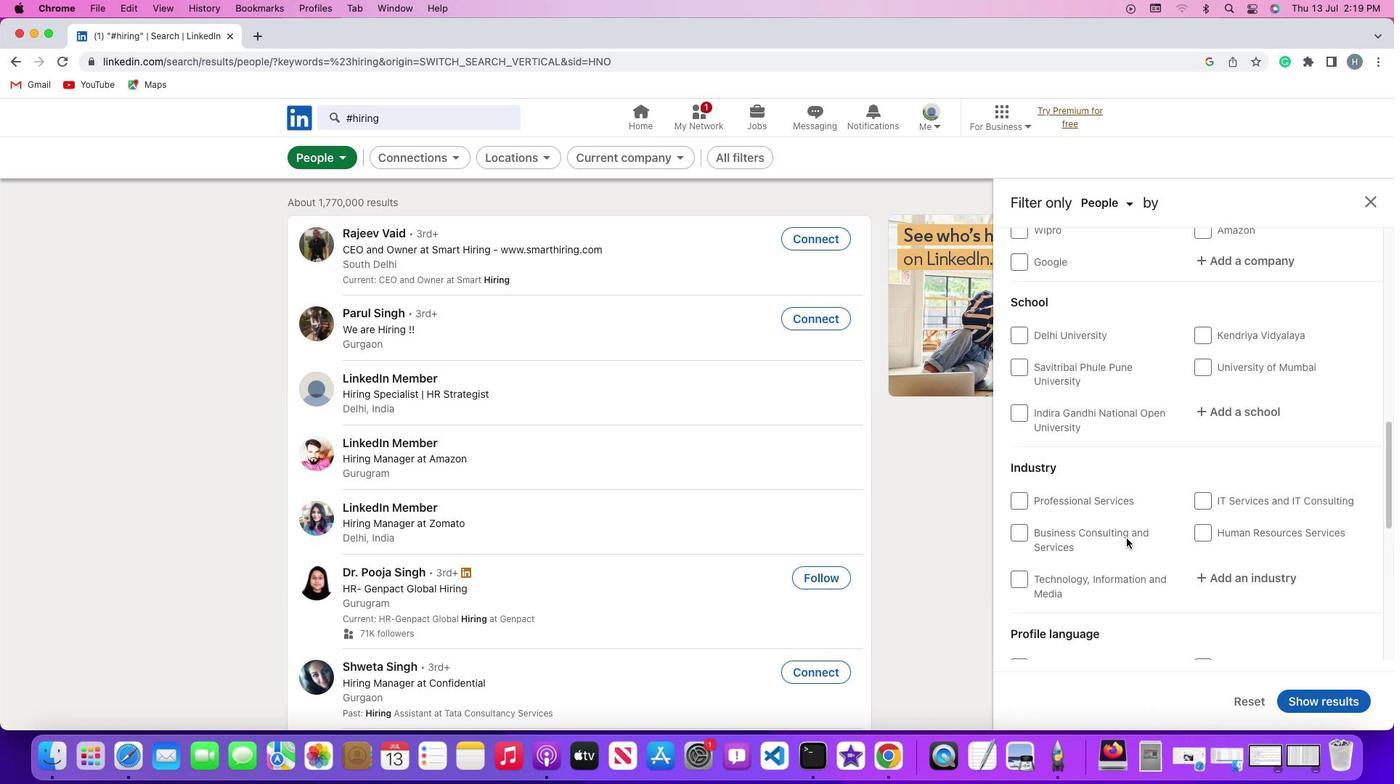 
Action: Mouse scrolled (1126, 538) with delta (0, 0)
Screenshot: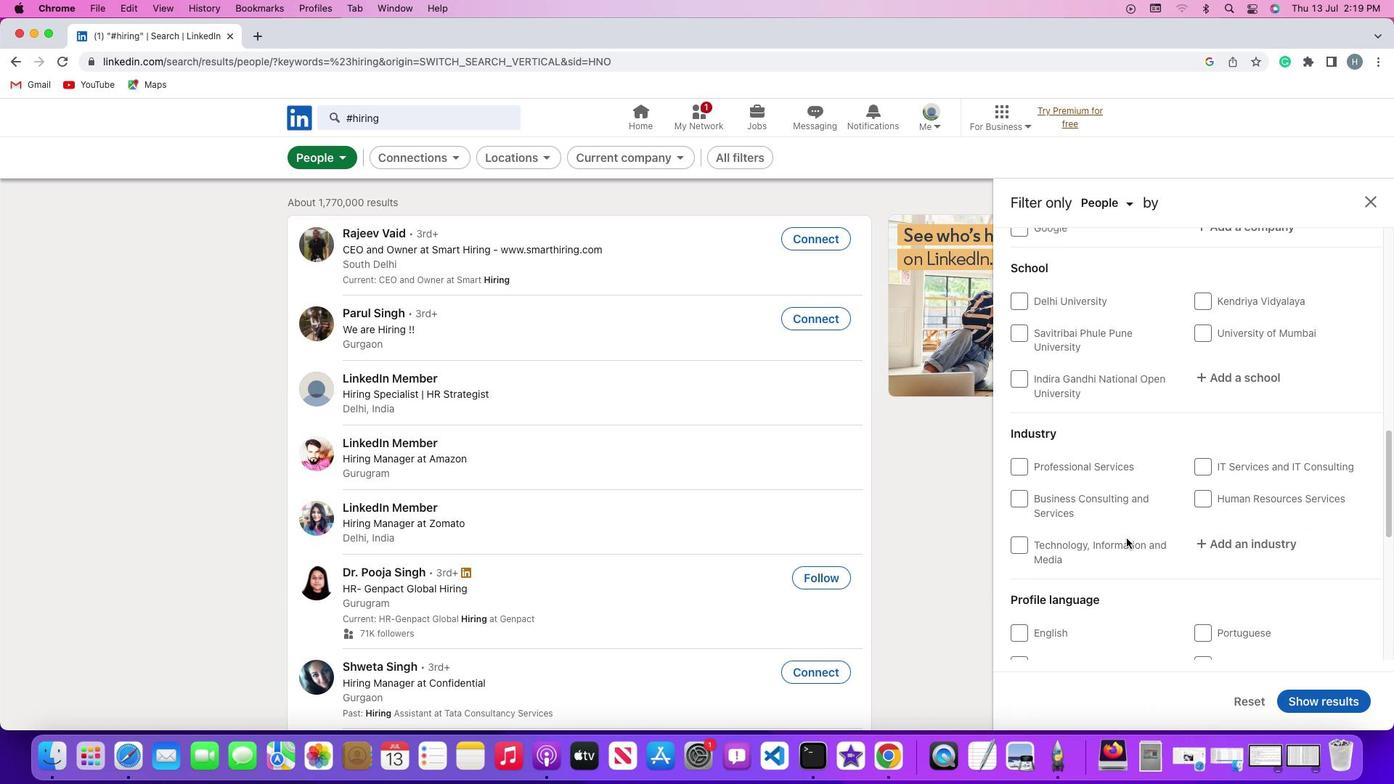 
Action: Mouse scrolled (1126, 538) with delta (0, 0)
Screenshot: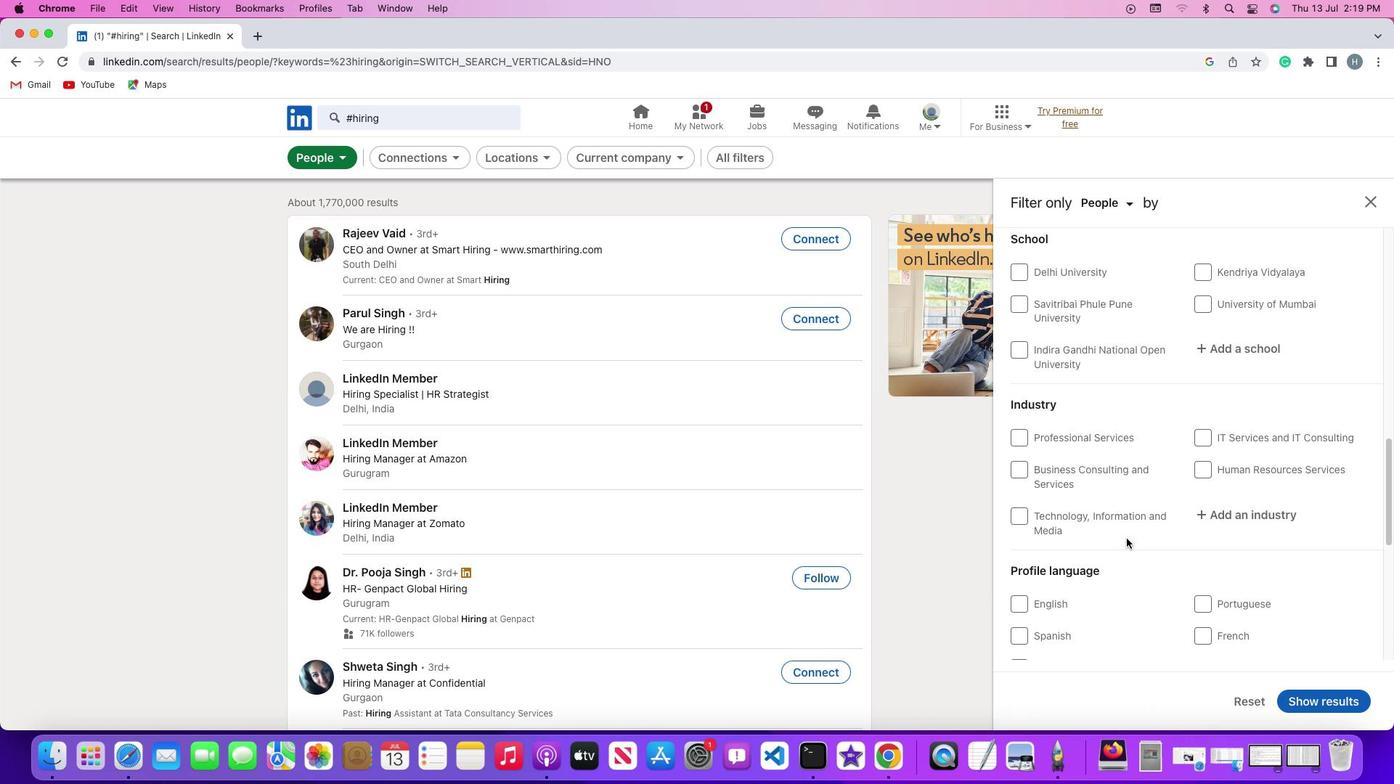 
Action: Mouse scrolled (1126, 538) with delta (0, -1)
Screenshot: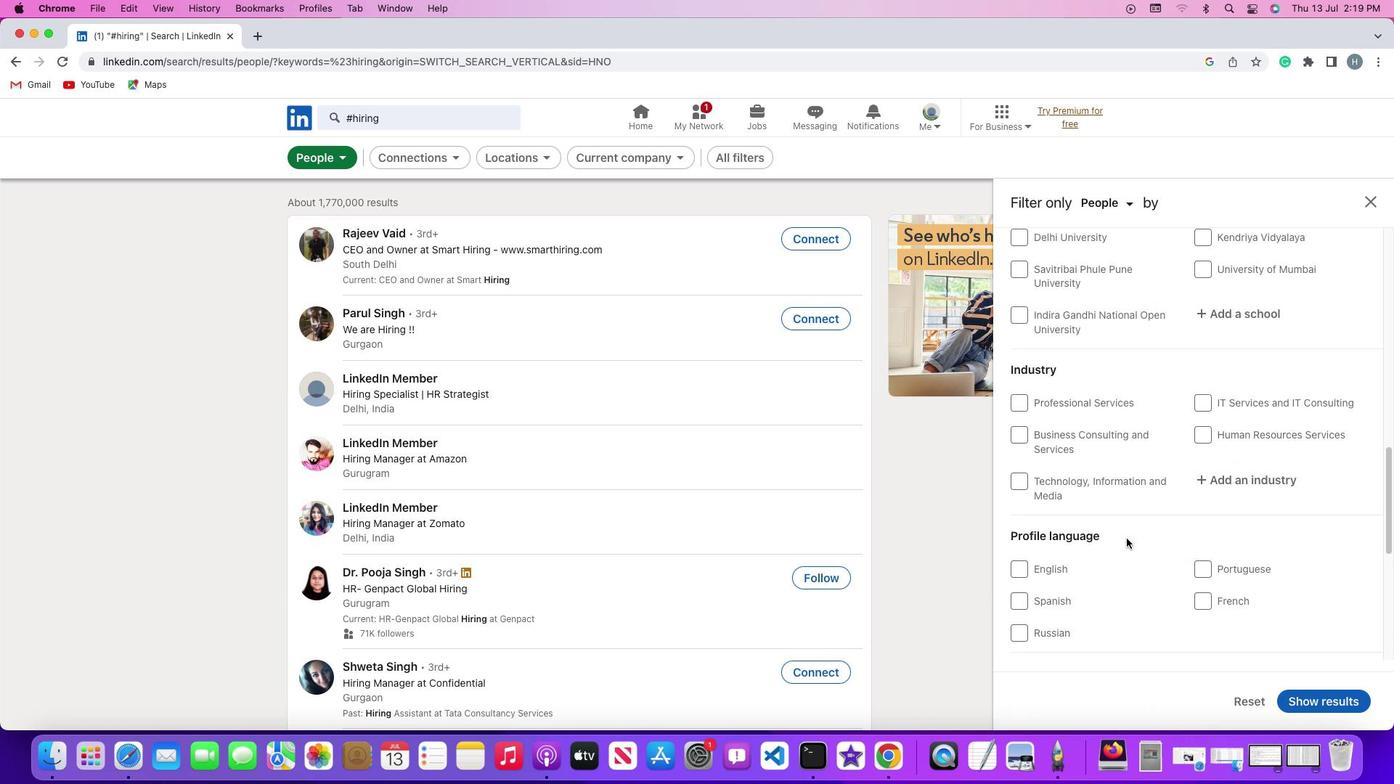 
Action: Mouse scrolled (1126, 538) with delta (0, -2)
Screenshot: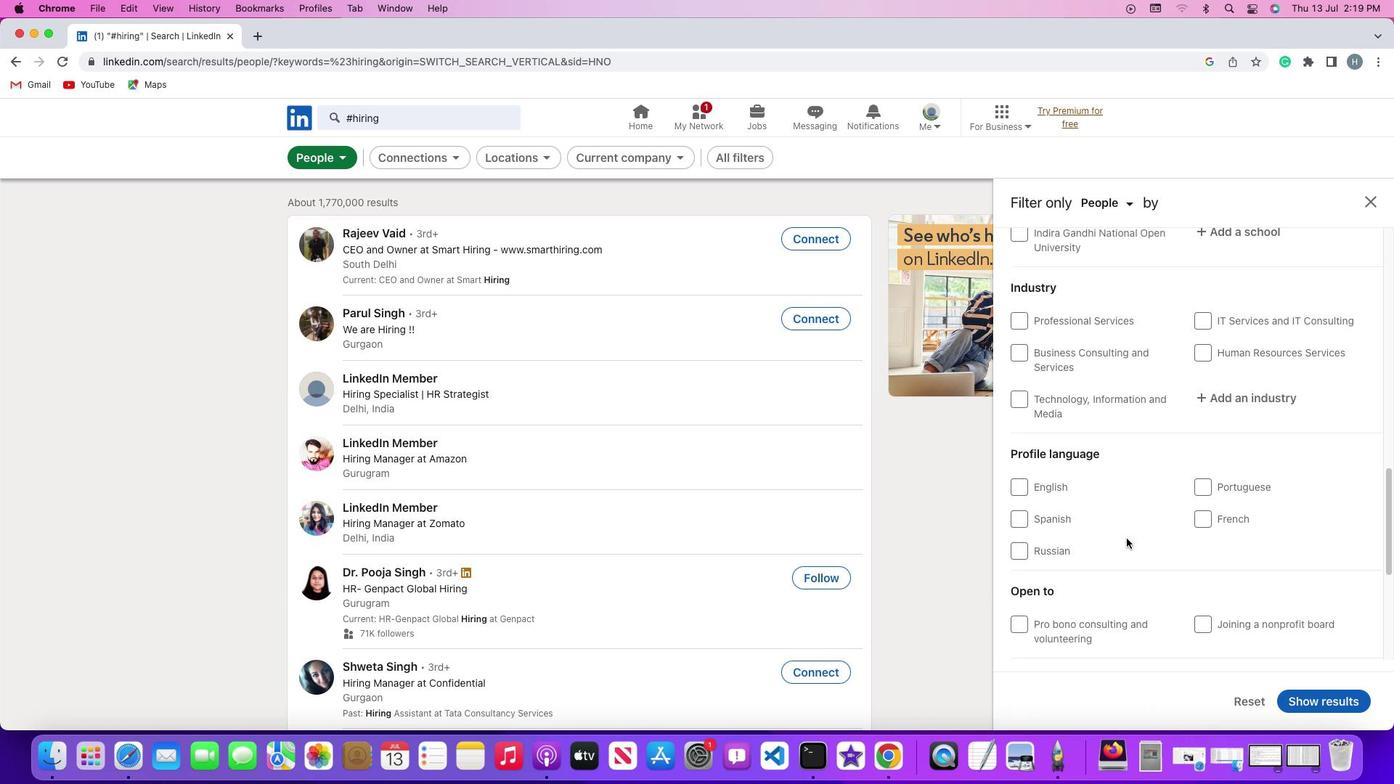 
Action: Mouse scrolled (1126, 538) with delta (0, 0)
Screenshot: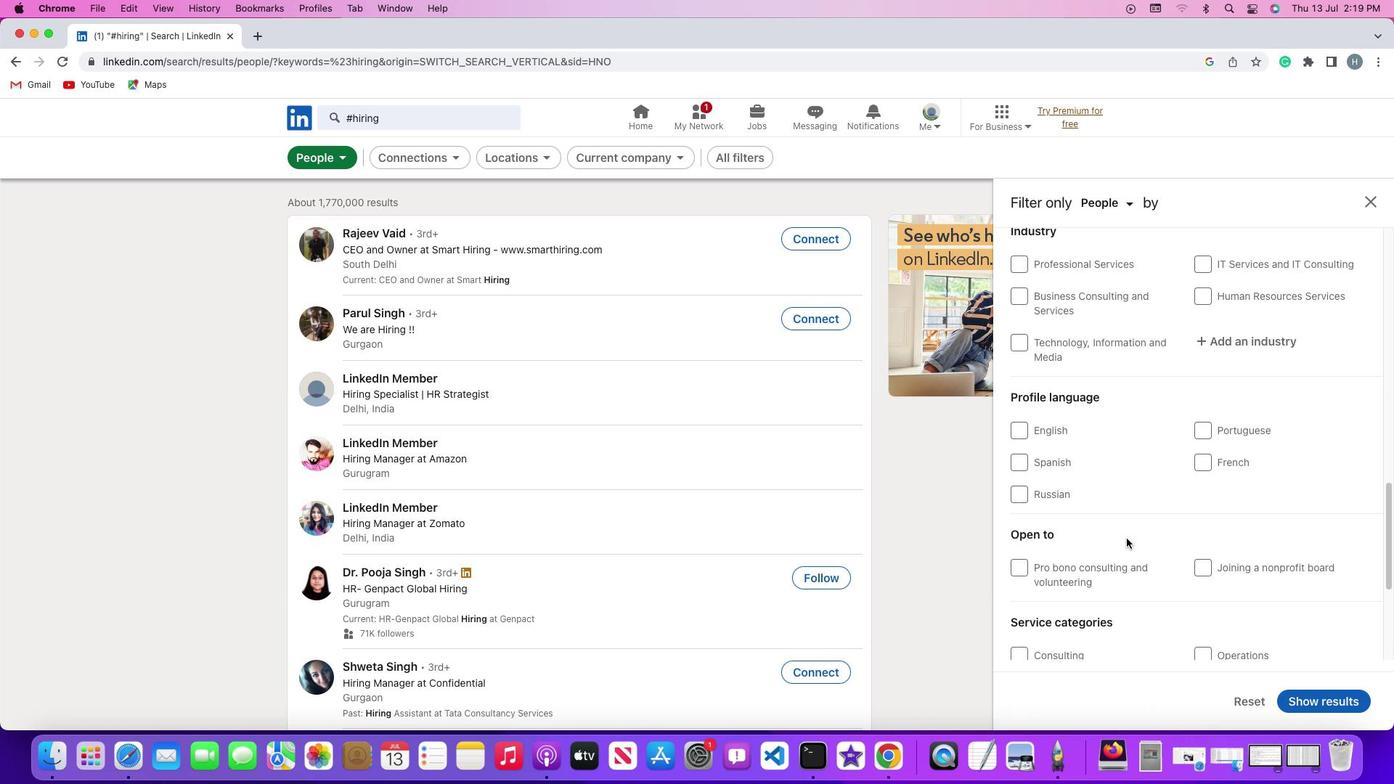 
Action: Mouse scrolled (1126, 538) with delta (0, 0)
Screenshot: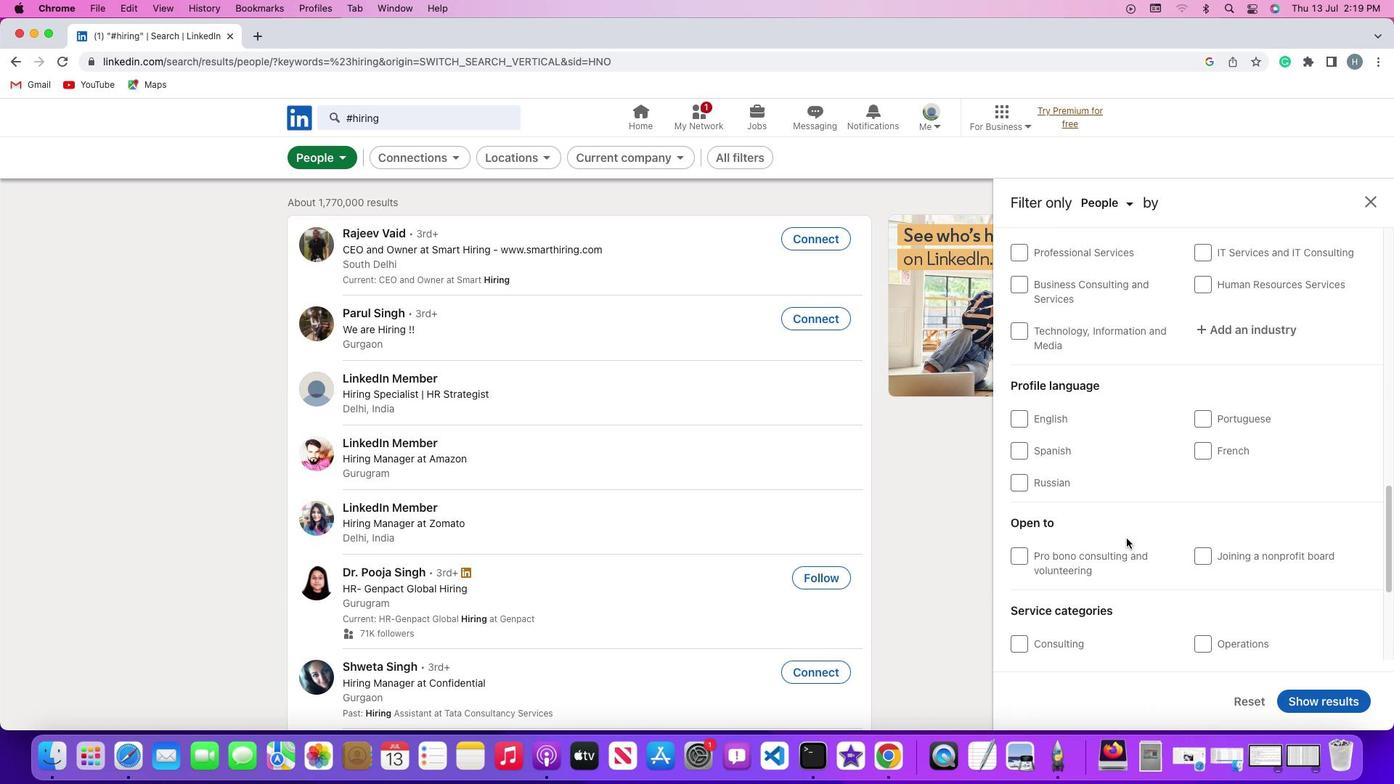 
Action: Mouse scrolled (1126, 538) with delta (0, -1)
Screenshot: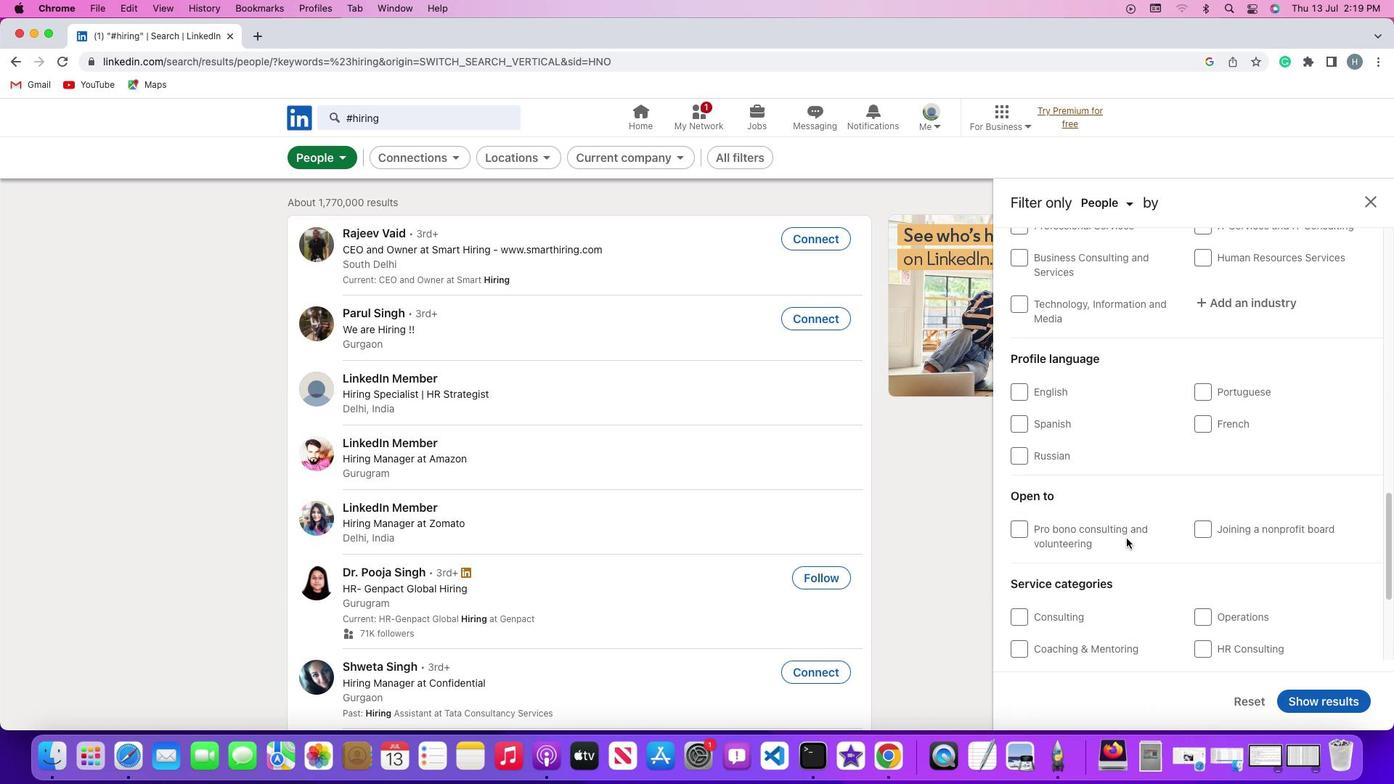 
Action: Mouse scrolled (1126, 538) with delta (0, 0)
Screenshot: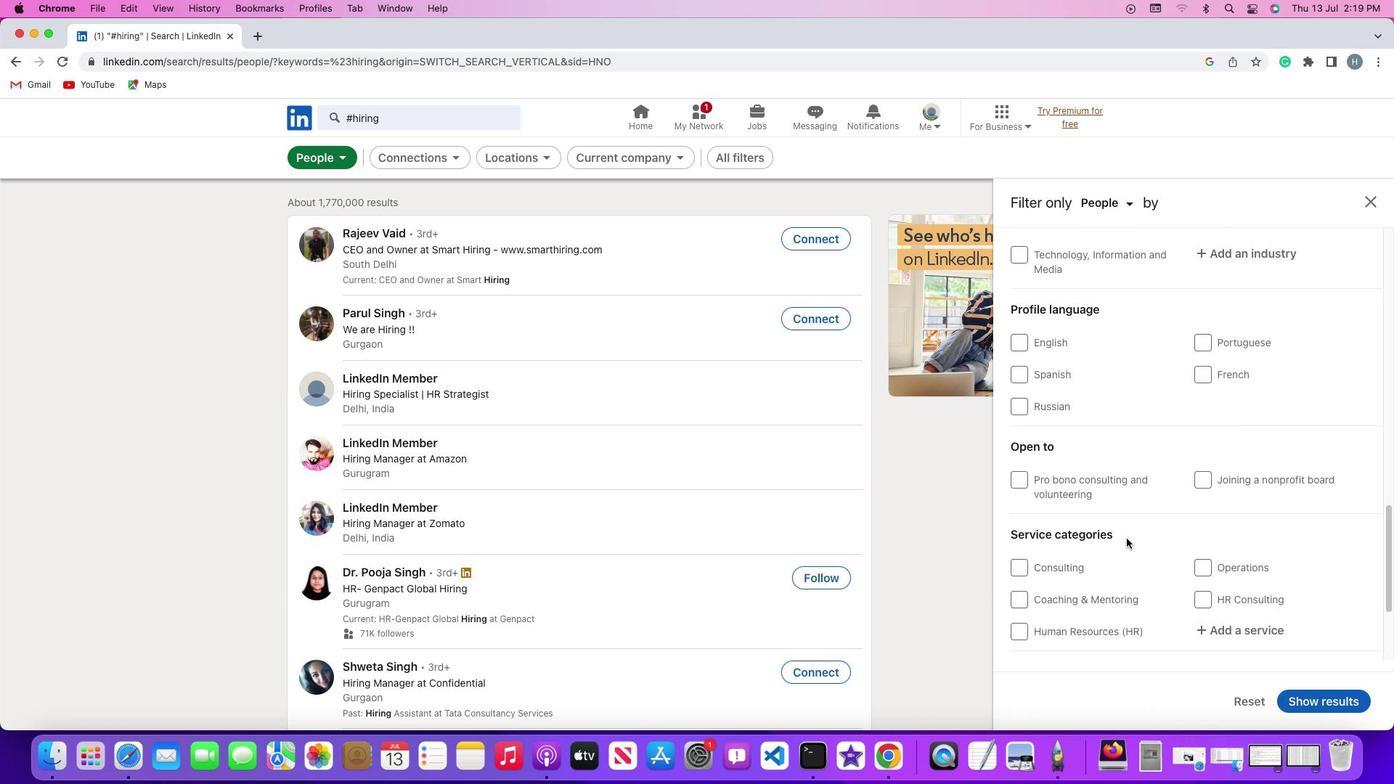 
Action: Mouse scrolled (1126, 538) with delta (0, 0)
Screenshot: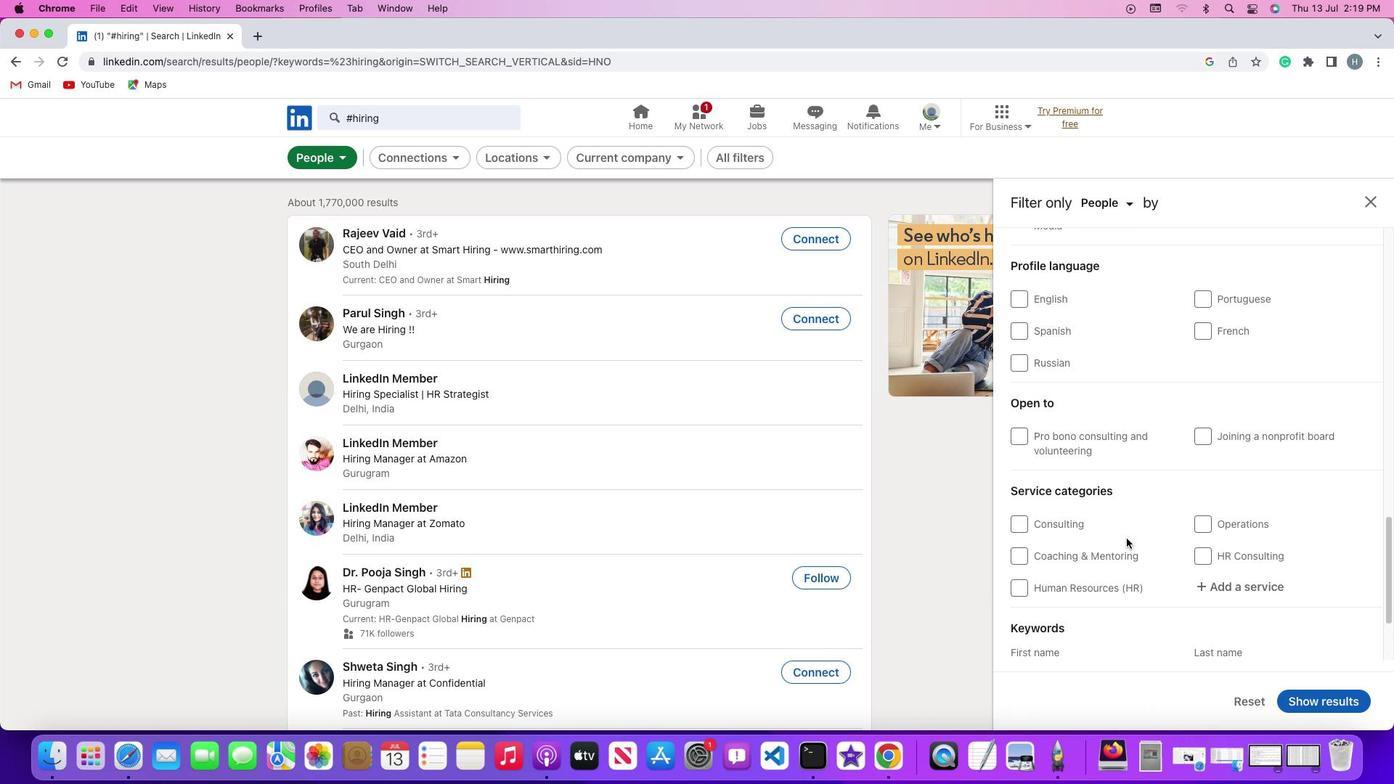 
Action: Mouse scrolled (1126, 538) with delta (0, -1)
Screenshot: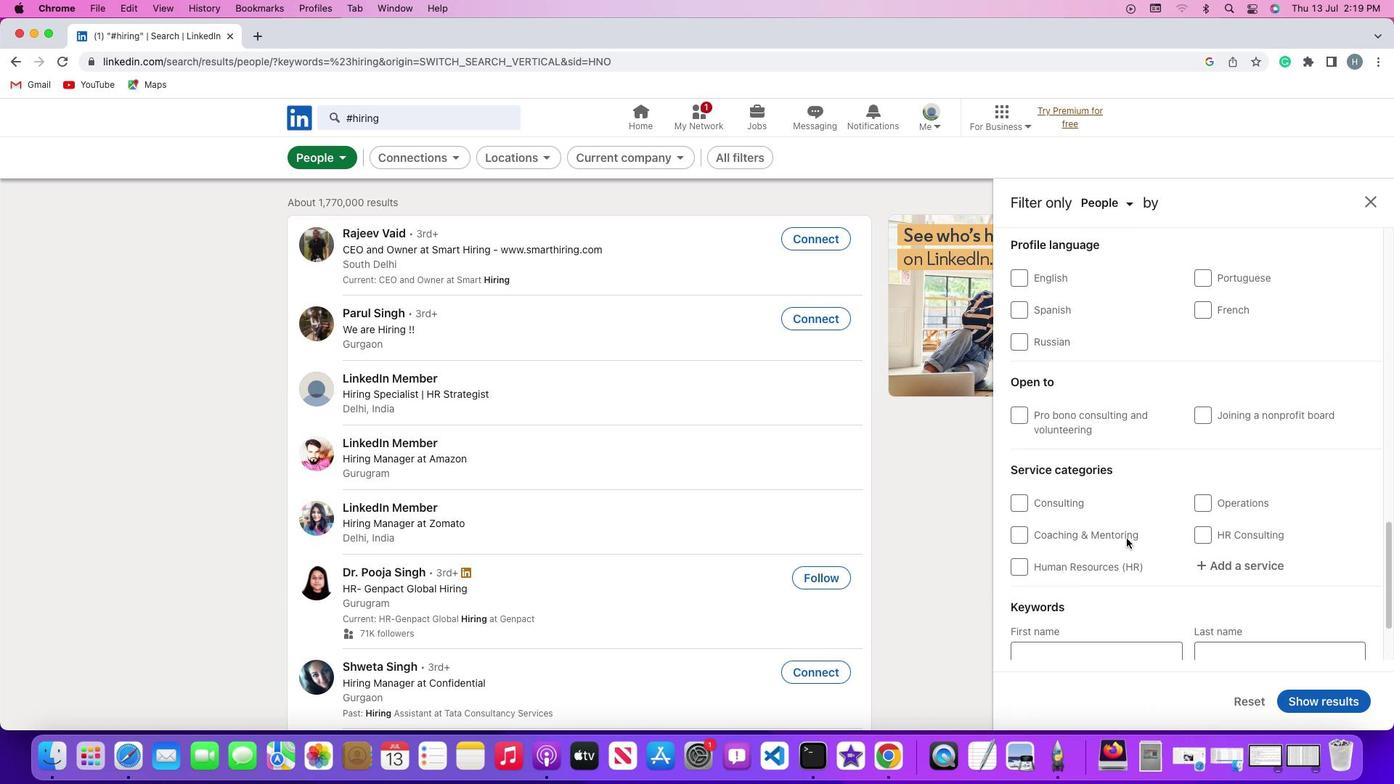 
Action: Mouse scrolled (1126, 538) with delta (0, 0)
Screenshot: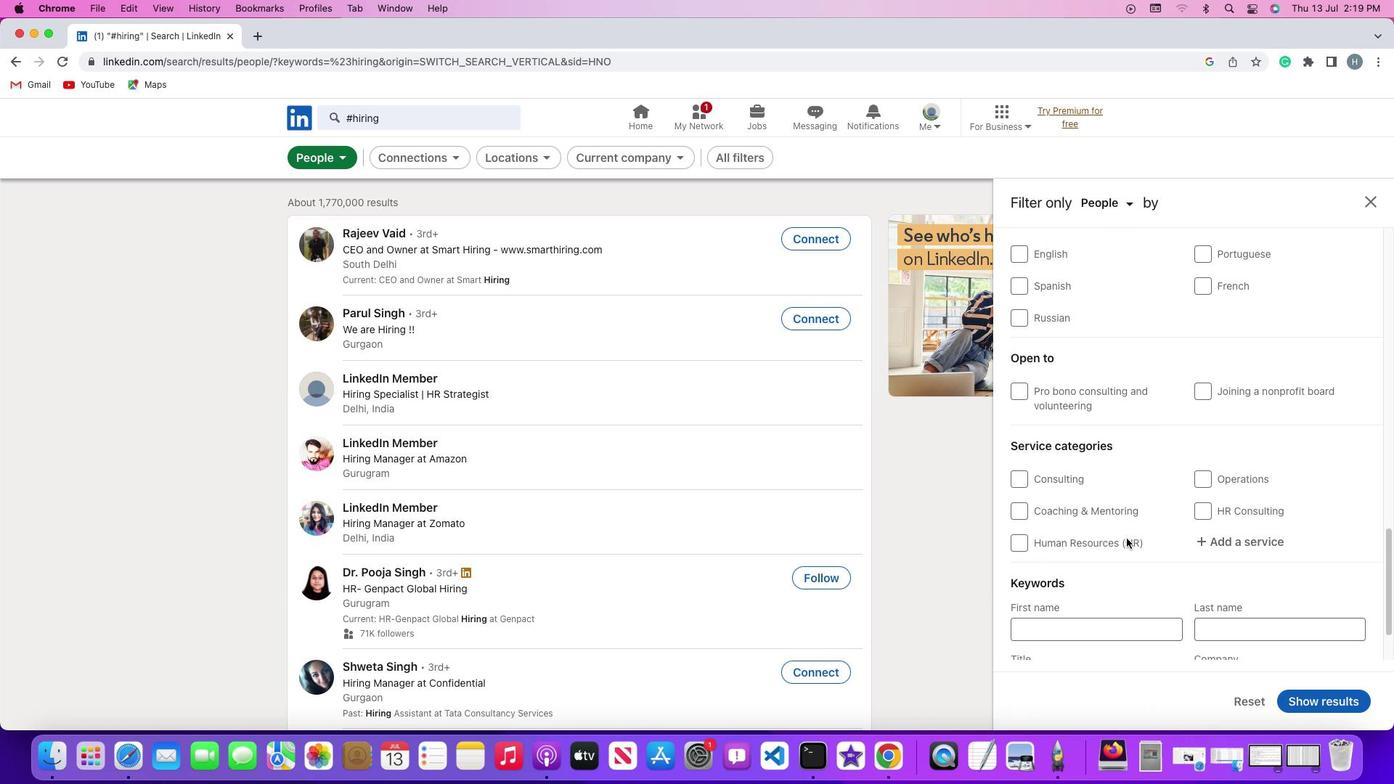 
Action: Mouse scrolled (1126, 538) with delta (0, 0)
Screenshot: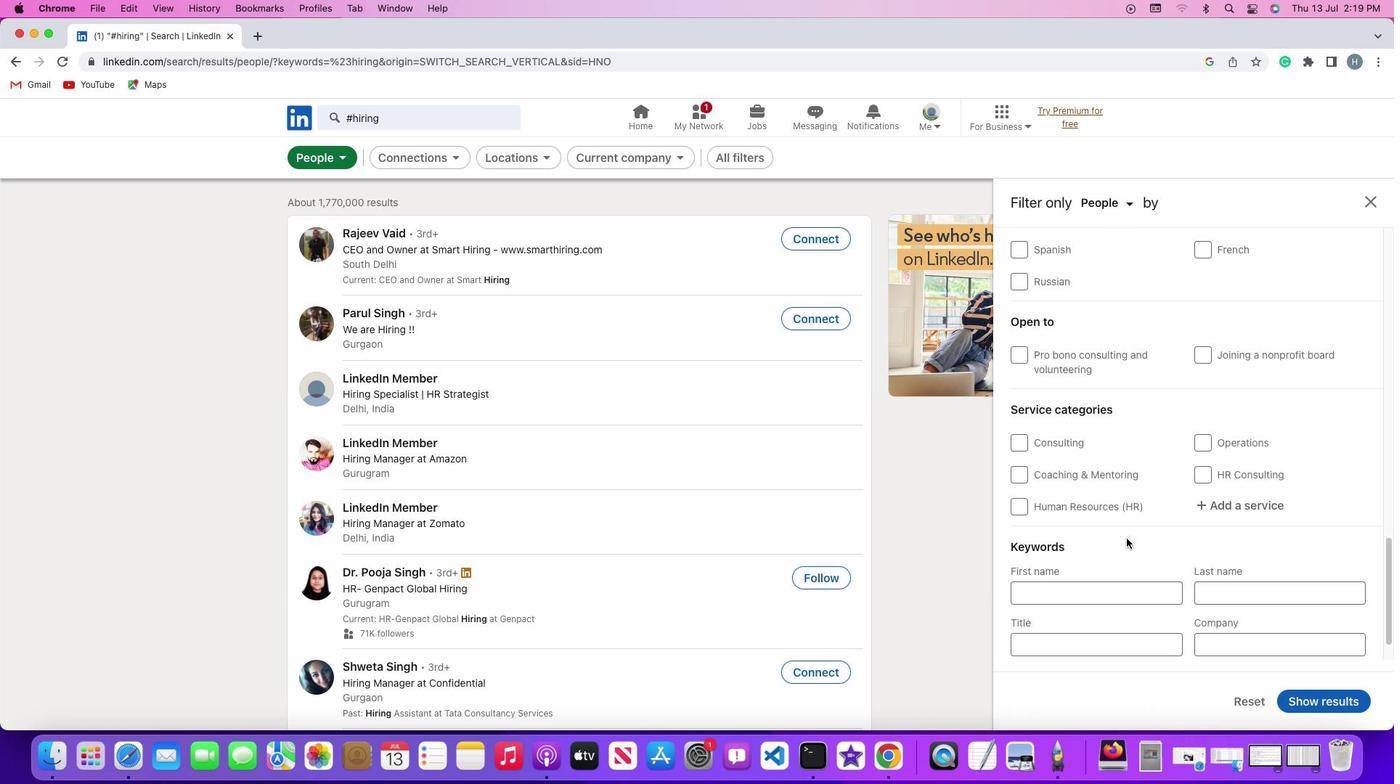 
Action: Mouse scrolled (1126, 538) with delta (0, -1)
Screenshot: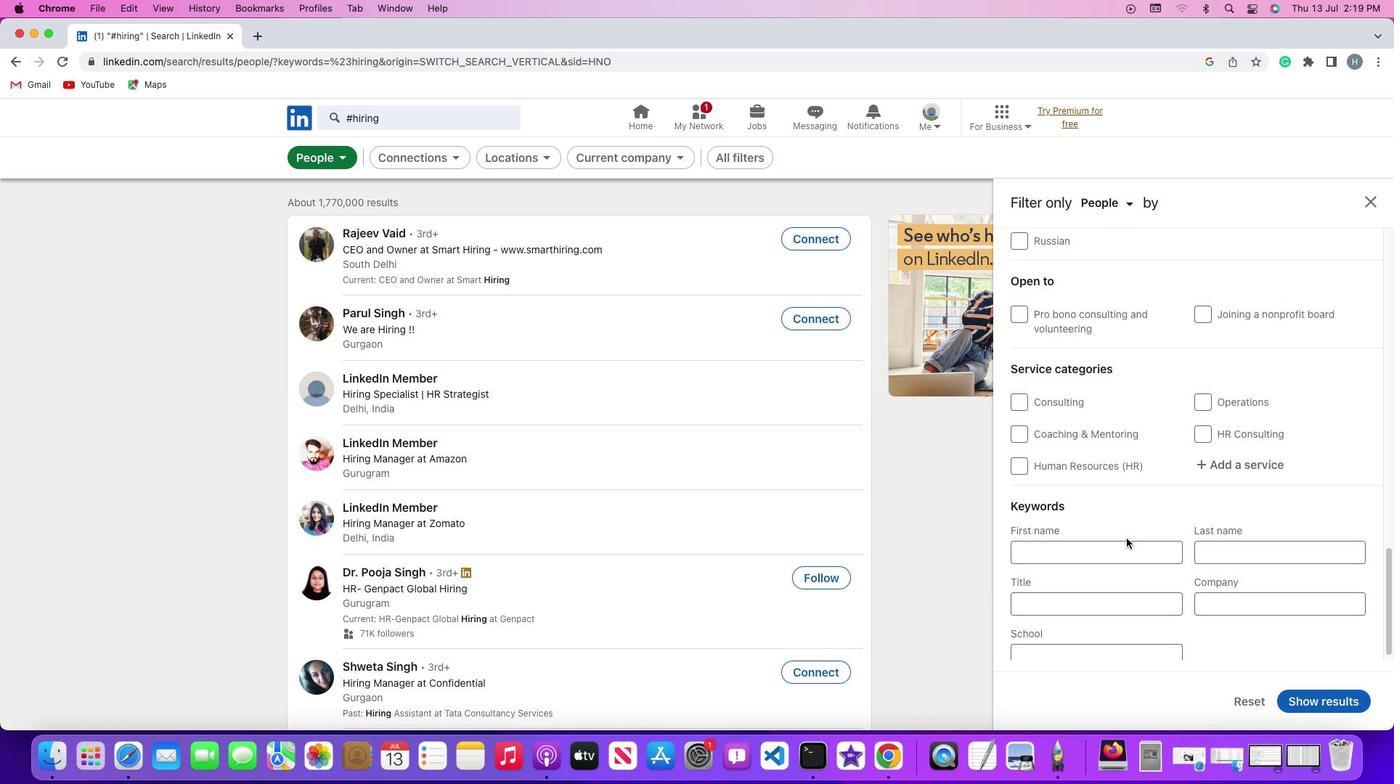 
Action: Mouse scrolled (1126, 538) with delta (0, 0)
Screenshot: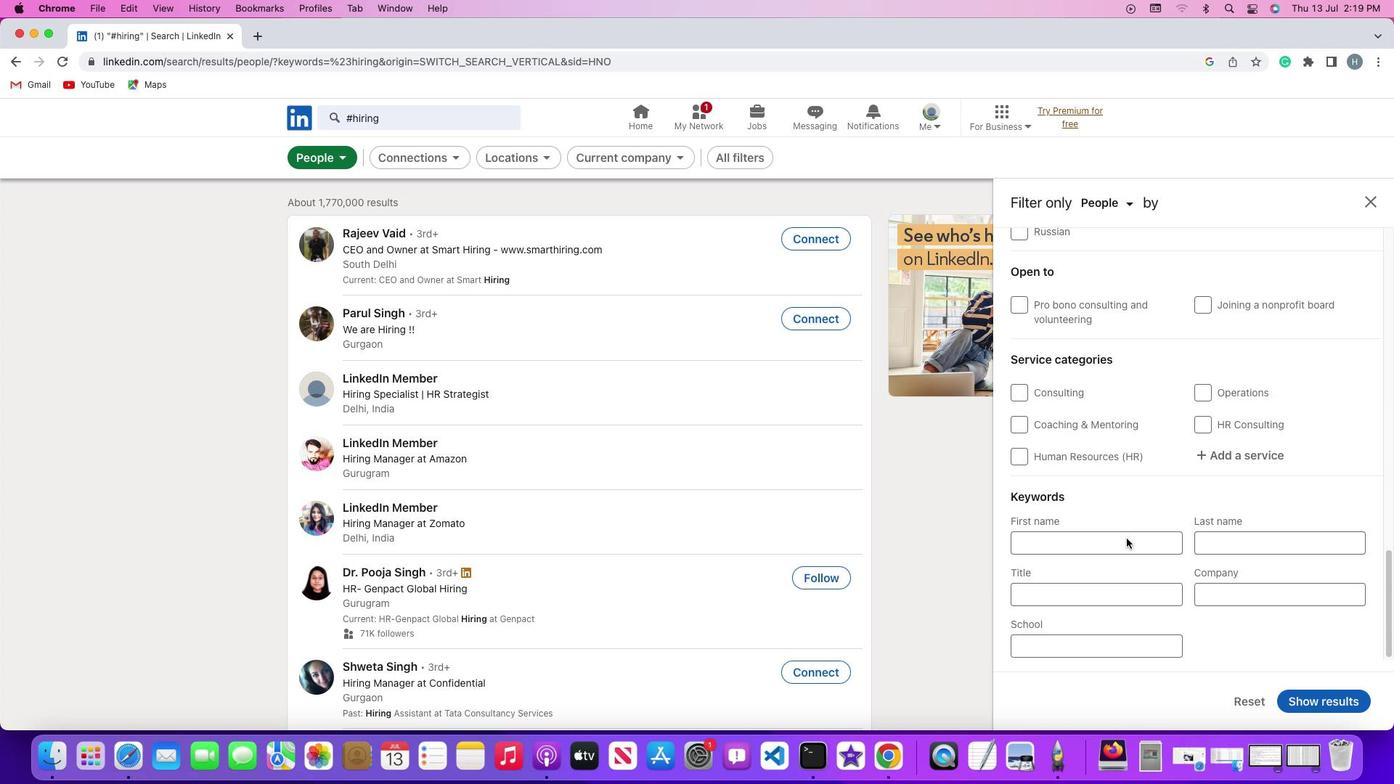 
Action: Mouse scrolled (1126, 538) with delta (0, 0)
Screenshot: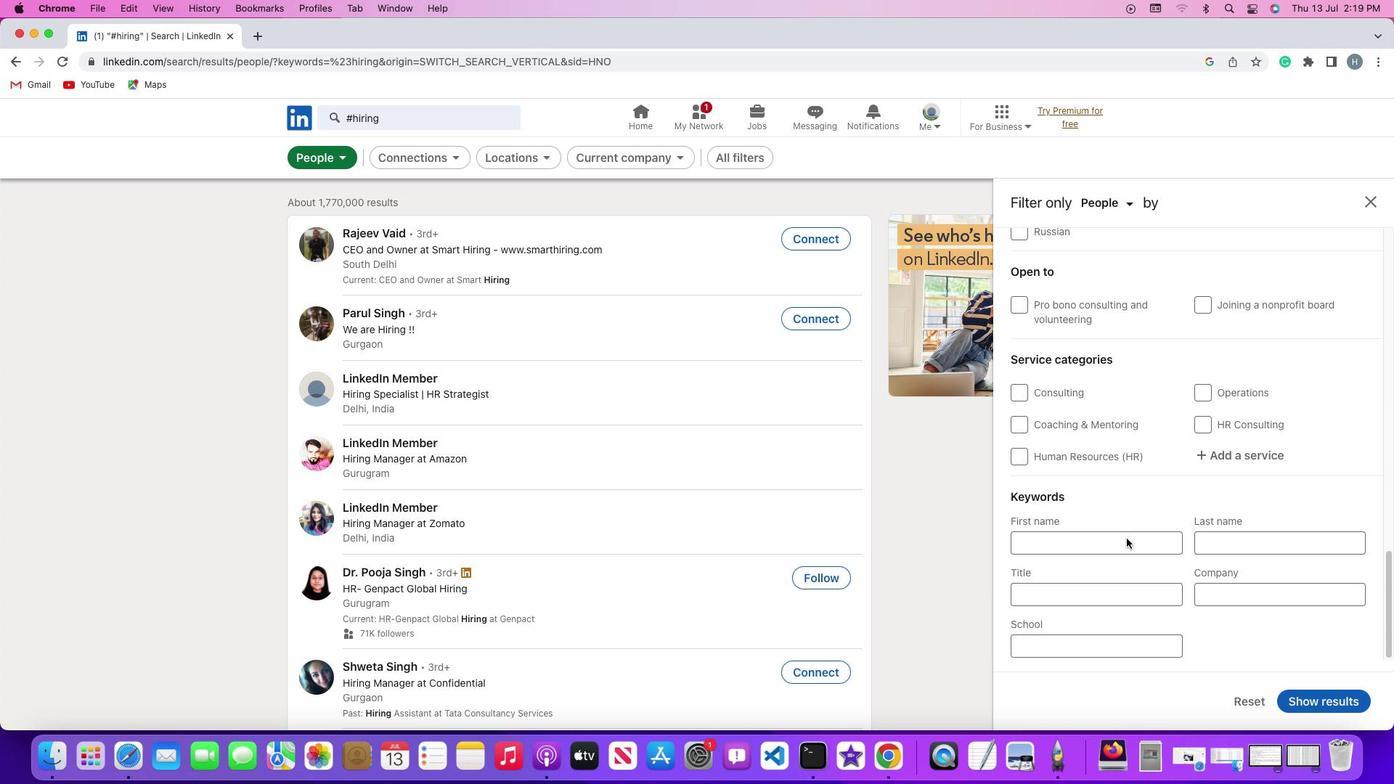 
Action: Mouse moved to (1023, 387)
Screenshot: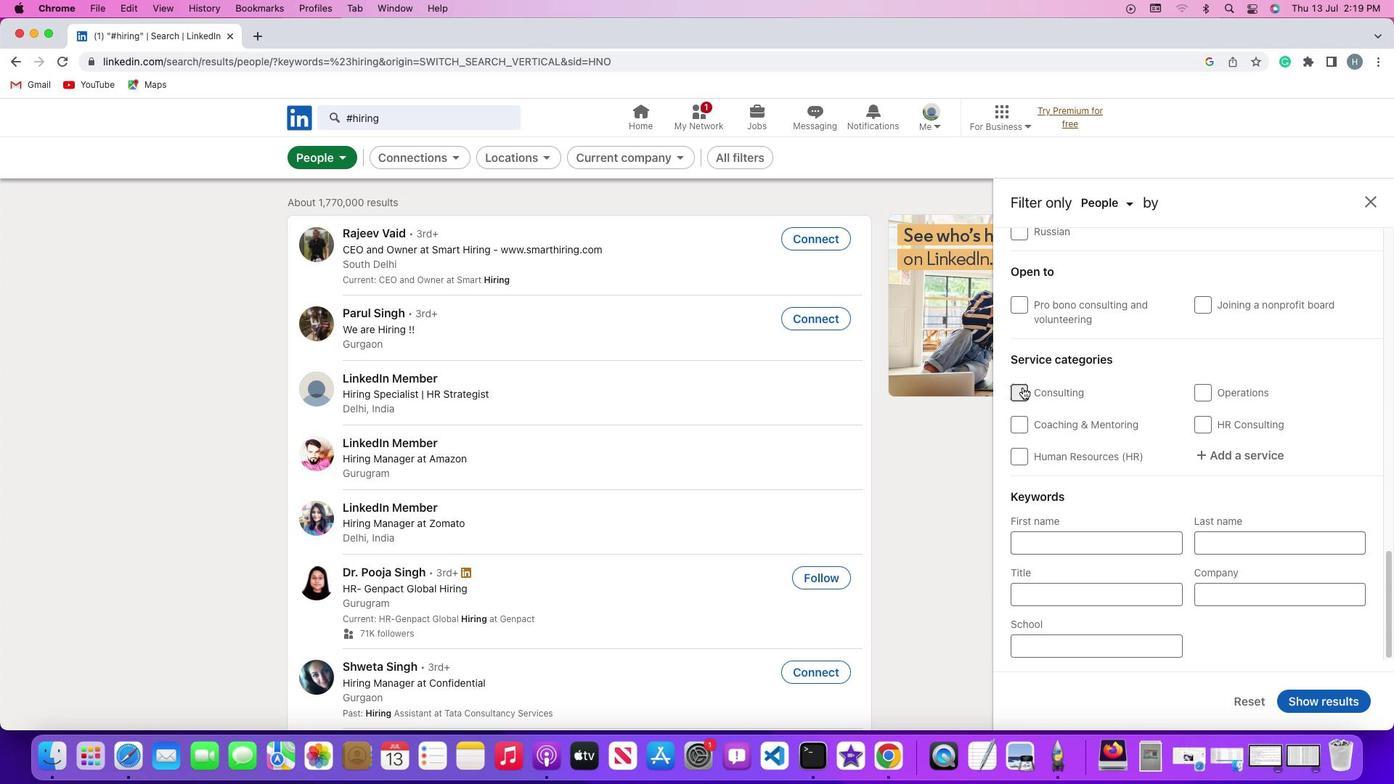 
Action: Mouse pressed left at (1023, 387)
Screenshot: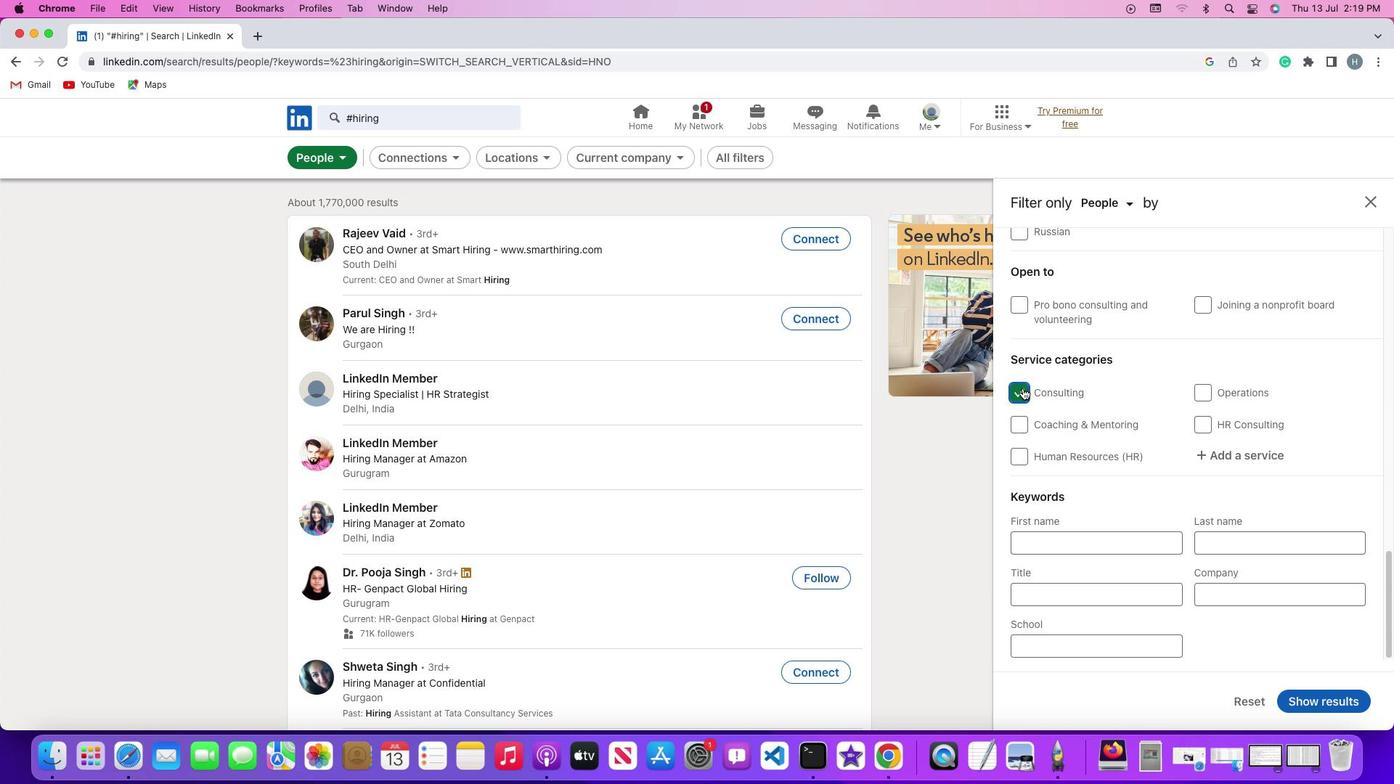 
Action: Mouse moved to (1297, 698)
Screenshot: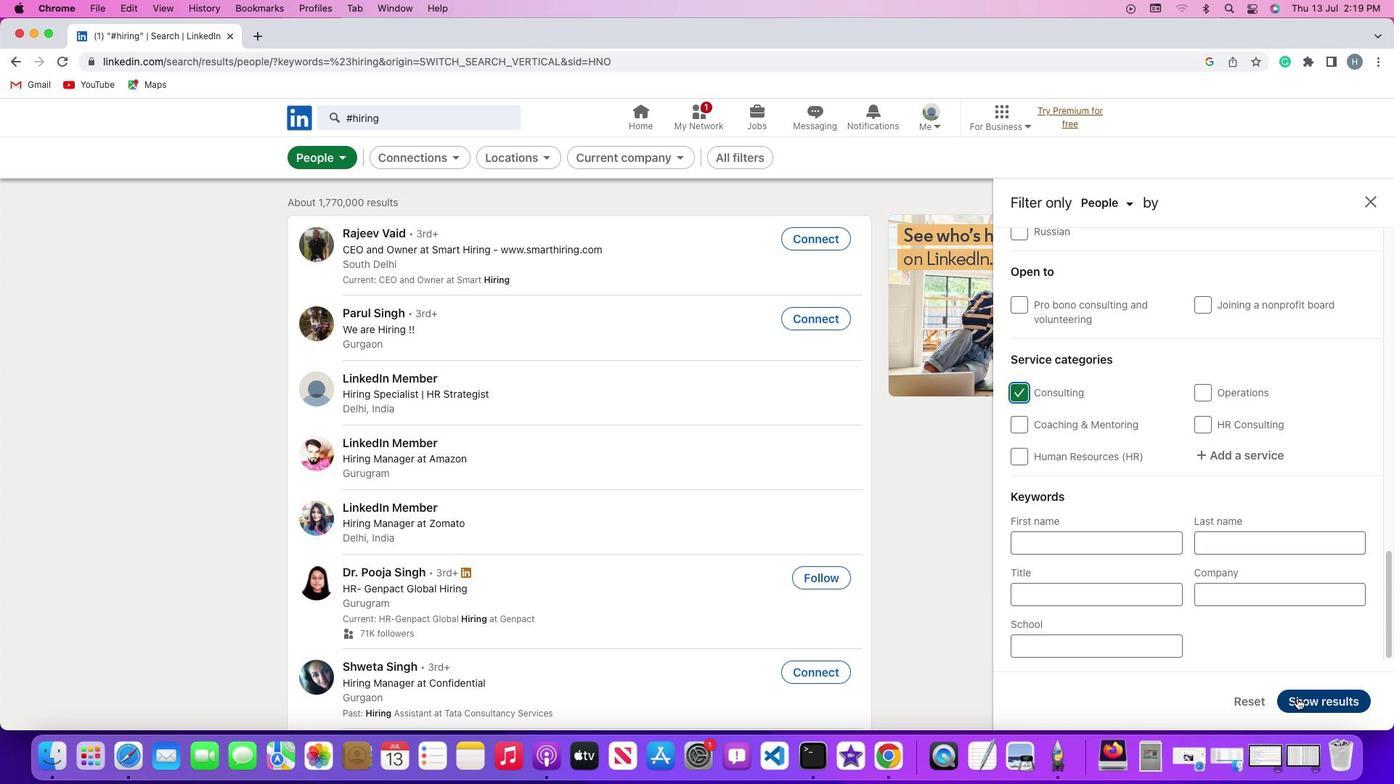 
Action: Mouse pressed left at (1297, 698)
Screenshot: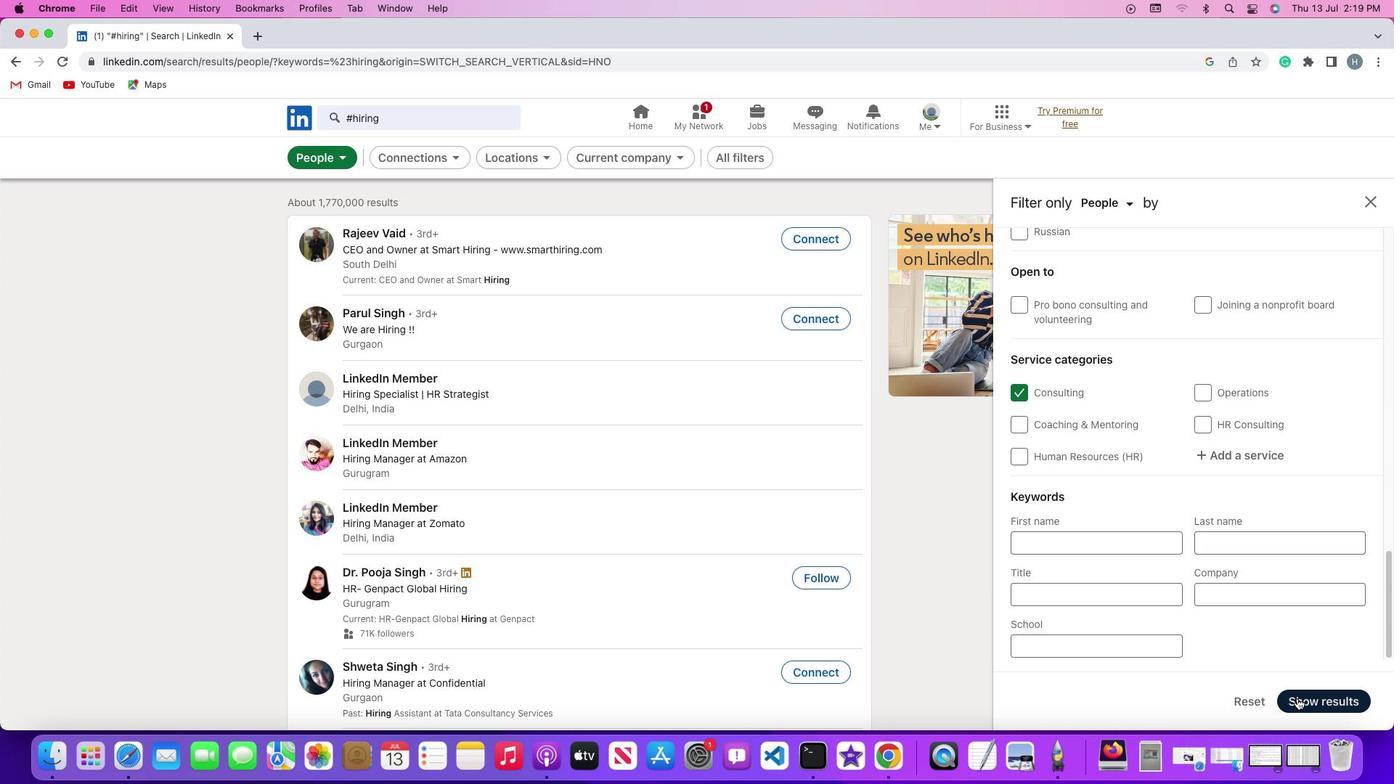 
Action: Mouse moved to (1116, 412)
Screenshot: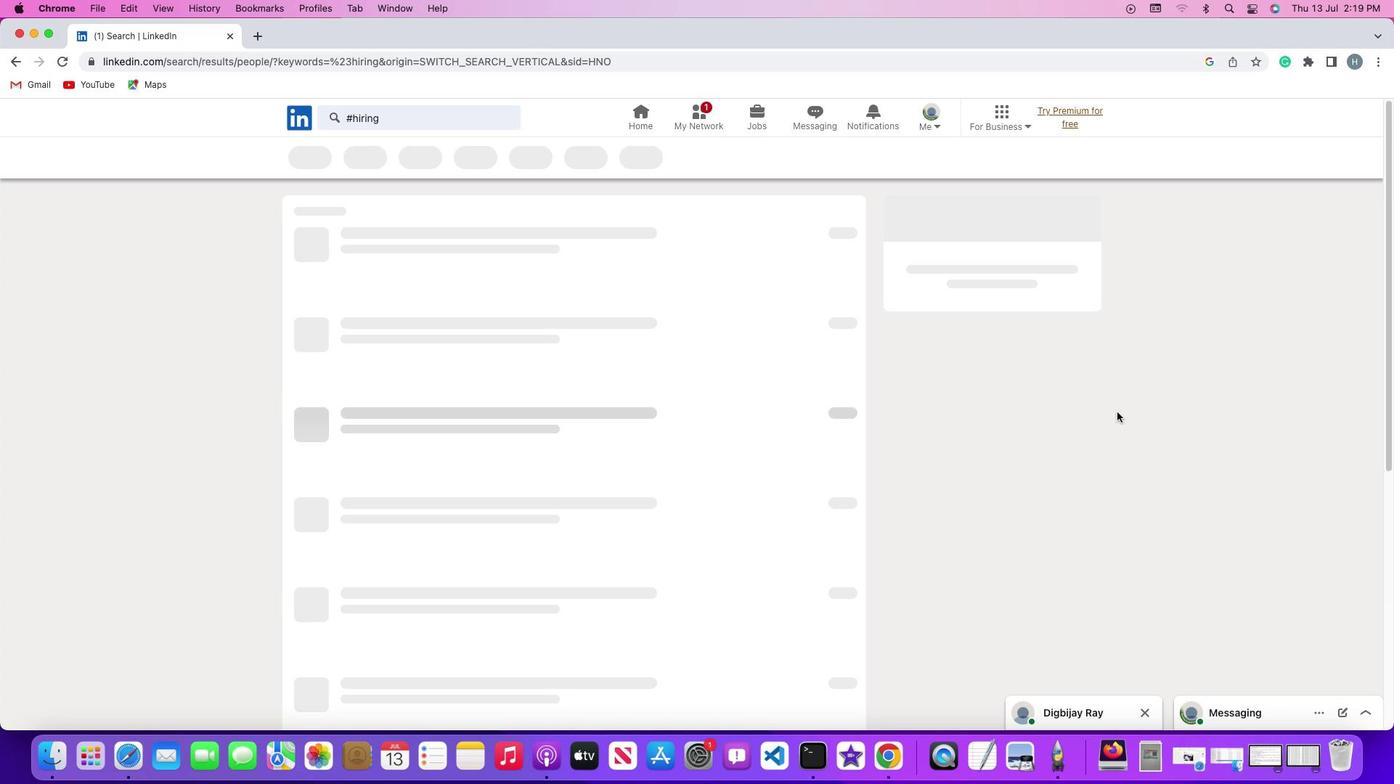 
